 Task: Create new vendor bill with Date Opened: 01-Apr-23, Select Vendor: Swingline, Terms: Net 7. Make bill entry for item-1 with Date: 01-Apr-23, Description: Paper Trays , Expense Account: Office Supplies, Quantity: 9, Unit Price: 29.5, Sales Tax: Y, Sales Tax Included: N, Tax Table: Sales Tax. Make entry for item-2 with Date: 01-Apr-23, Description: Letter Holders , Expense Account: Office Supplies, Quantity: 11, Unit Price: 21.5, Sales Tax: Y, Sales Tax Included: N, Tax Table: Sales Tax. Post Bill with Post Date: 01-Apr-23, Post to Accounts: Liabilities:Accounts Payble. Pay / Process Payment with Transaction Date: 07-Apr-23, Amount: 522.08, Transfer Account: Checking Account. Go to 'Print Bill'. Save a pdf copy of the bill.
Action: Mouse moved to (163, 32)
Screenshot: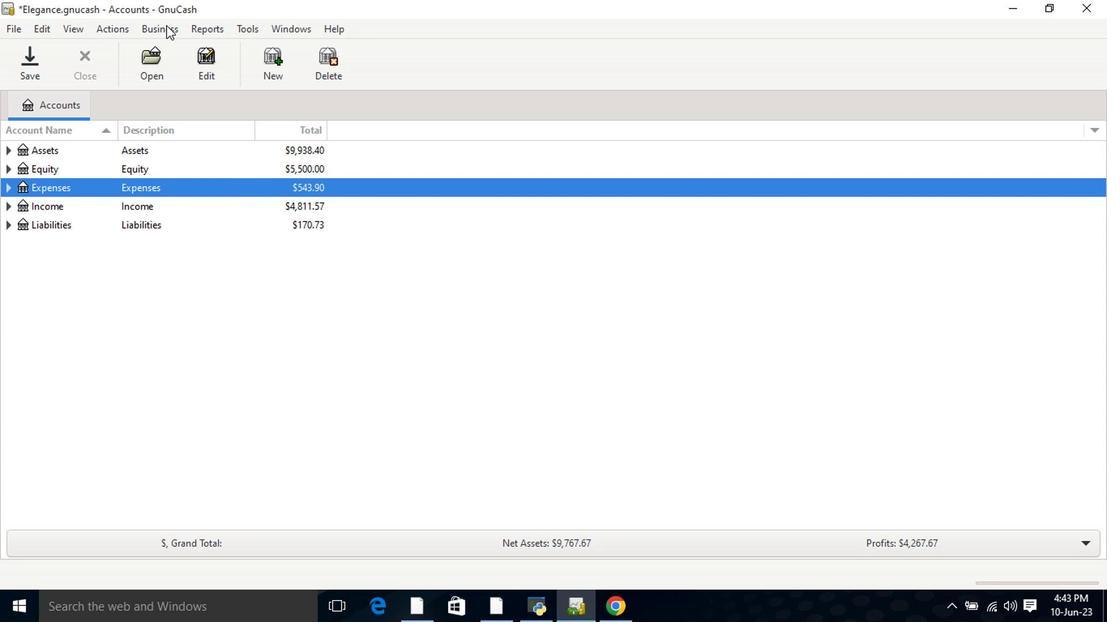 
Action: Mouse pressed left at (163, 32)
Screenshot: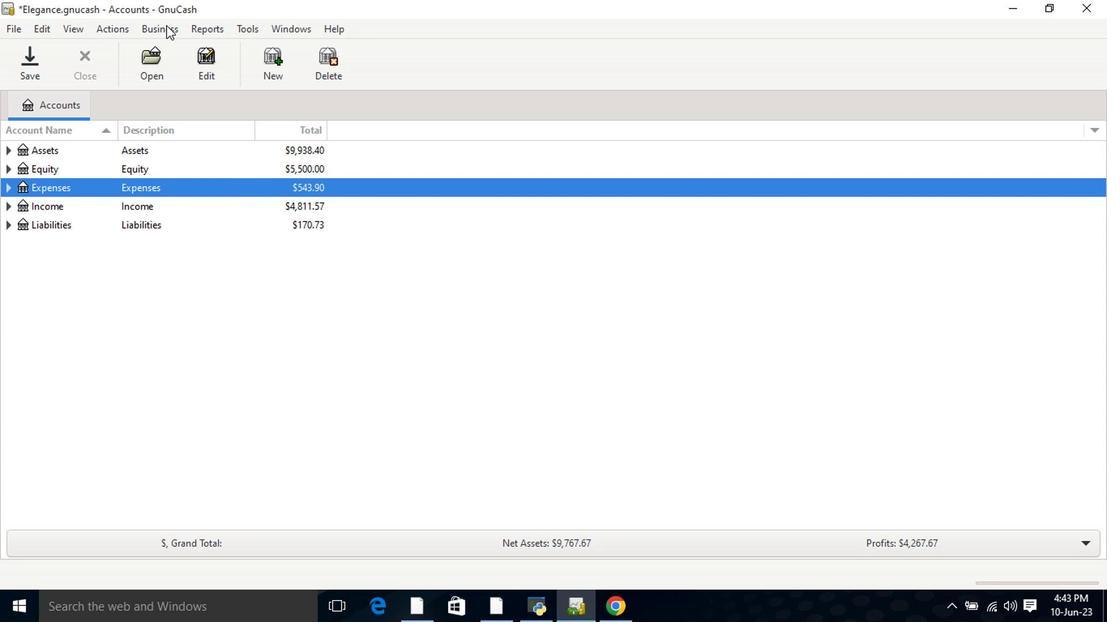 
Action: Mouse moved to (181, 74)
Screenshot: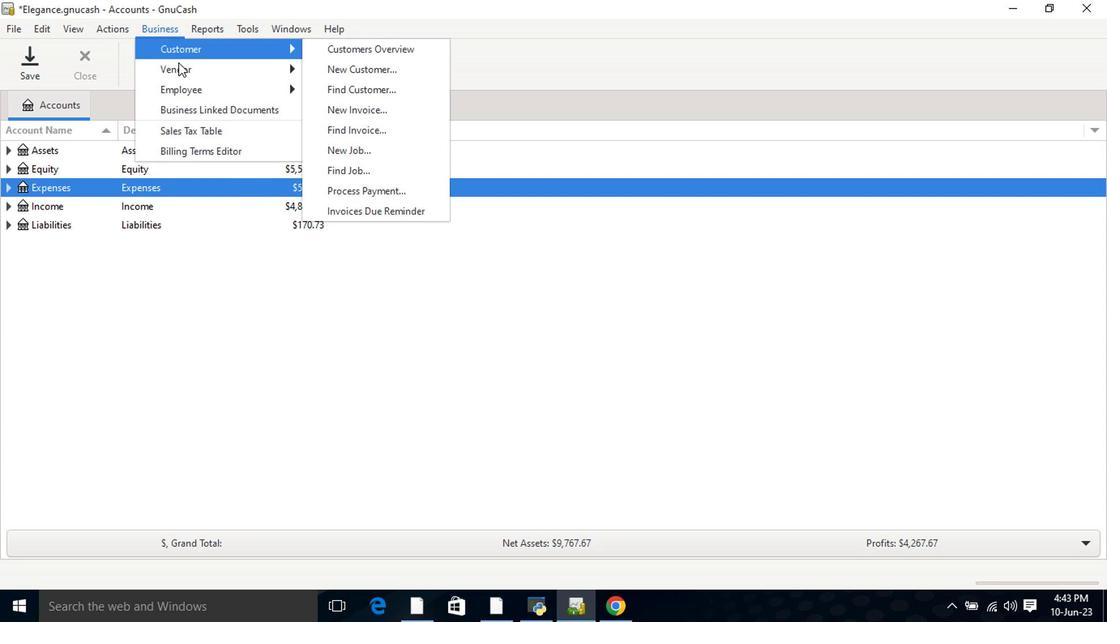 
Action: Mouse pressed left at (181, 74)
Screenshot: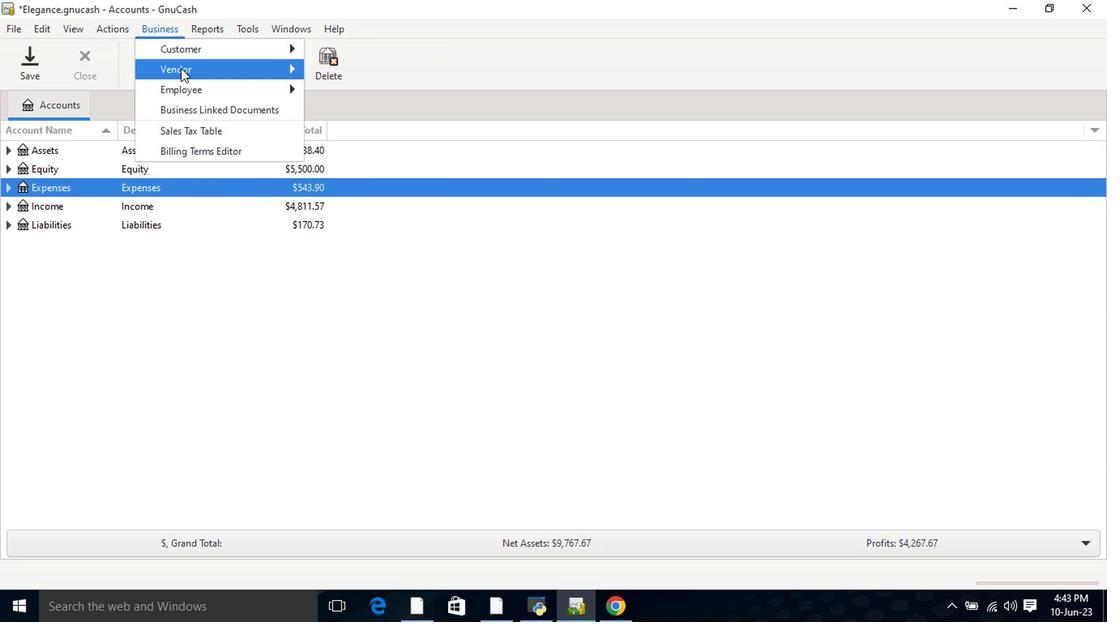 
Action: Mouse moved to (367, 136)
Screenshot: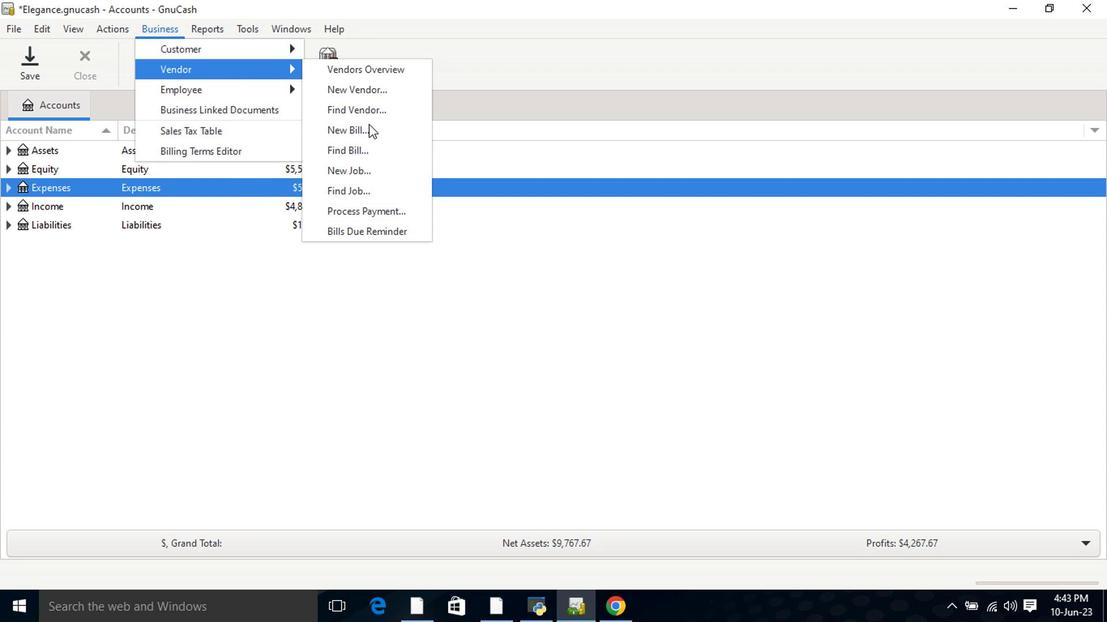 
Action: Mouse pressed left at (367, 136)
Screenshot: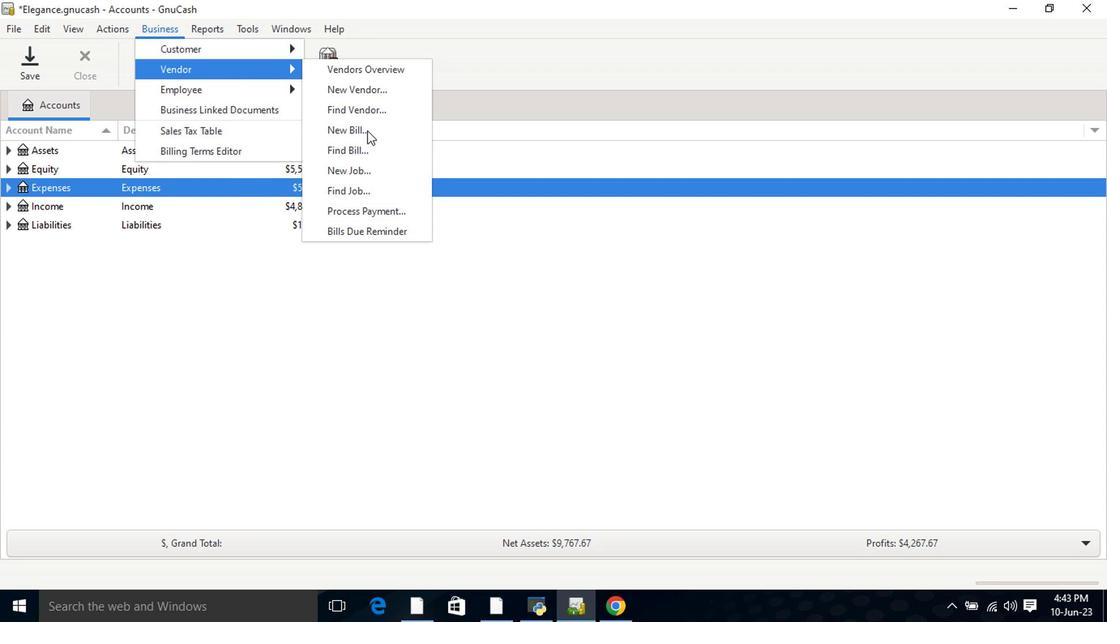 
Action: Mouse moved to (667, 220)
Screenshot: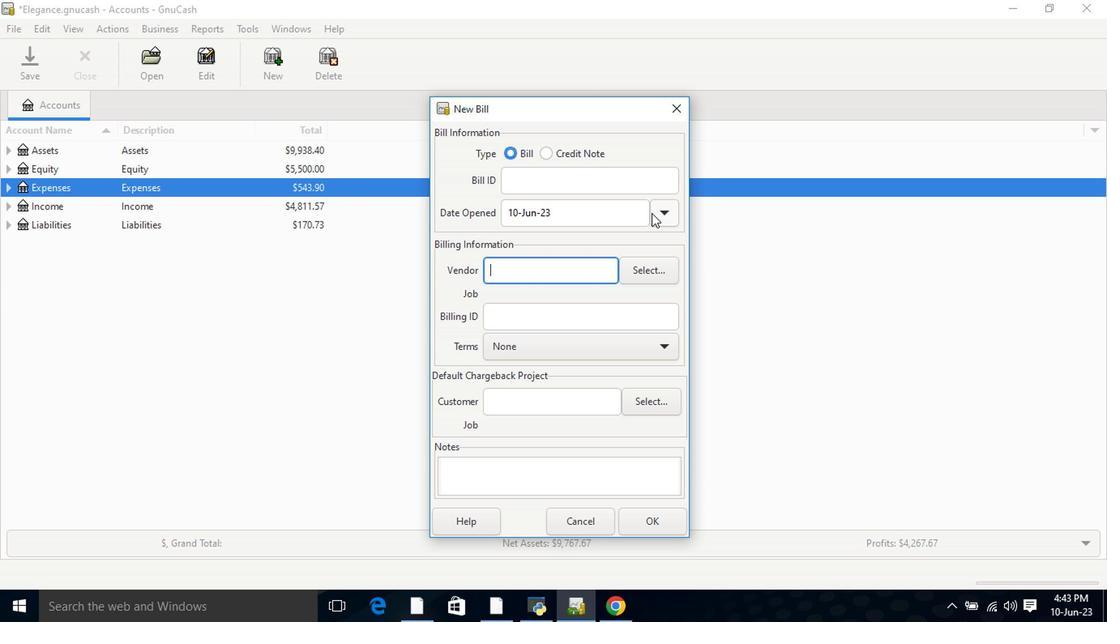 
Action: Mouse pressed left at (667, 220)
Screenshot: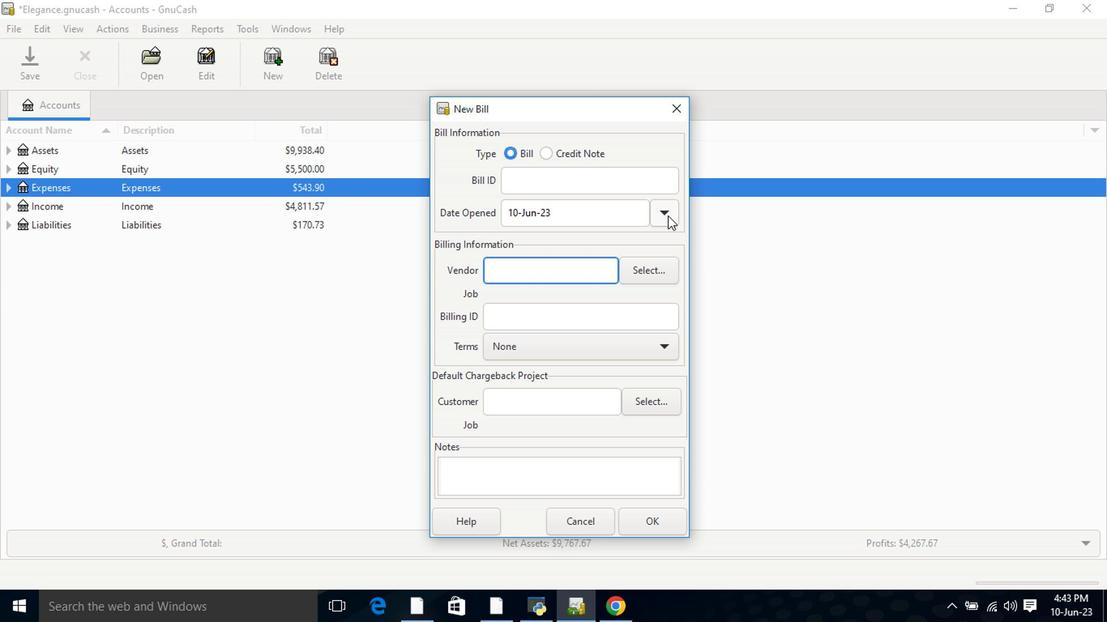 
Action: Mouse moved to (539, 242)
Screenshot: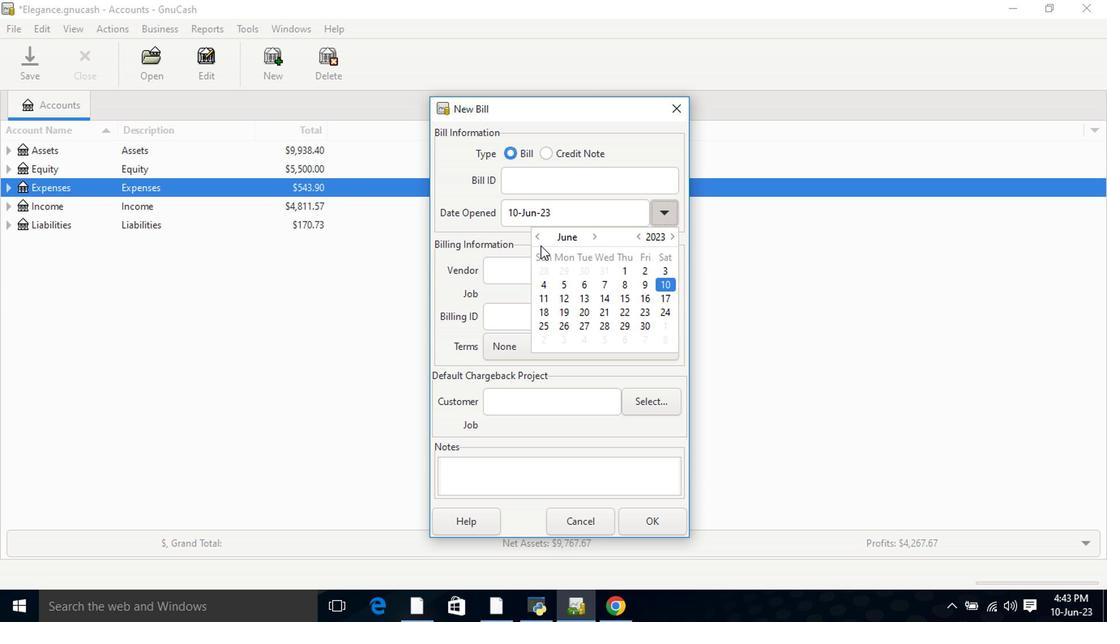 
Action: Mouse pressed left at (539, 242)
Screenshot: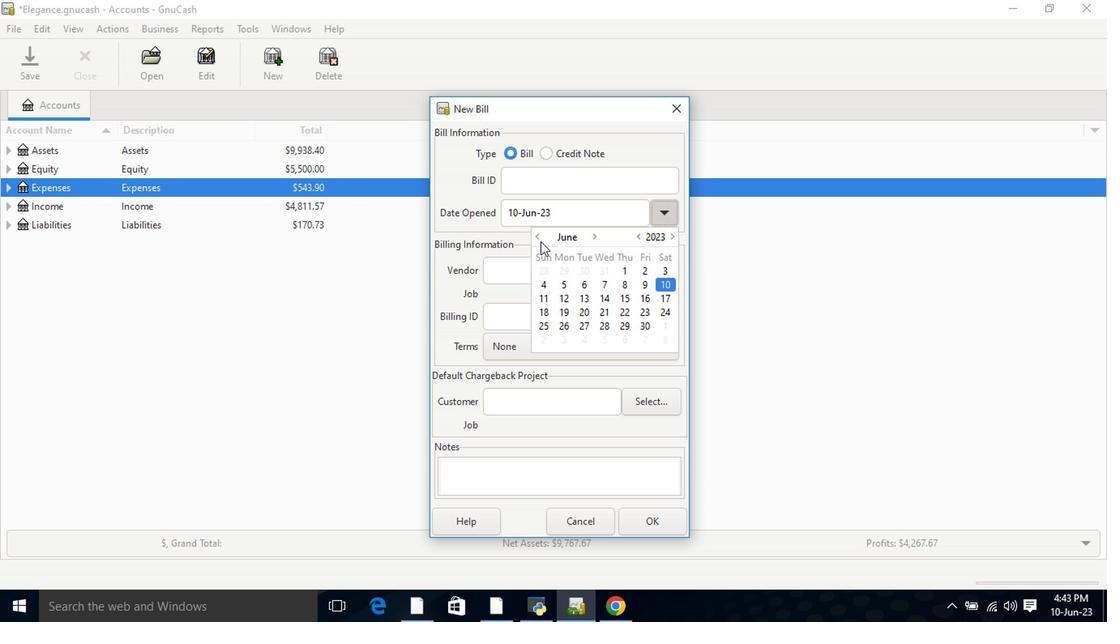 
Action: Mouse moved to (538, 240)
Screenshot: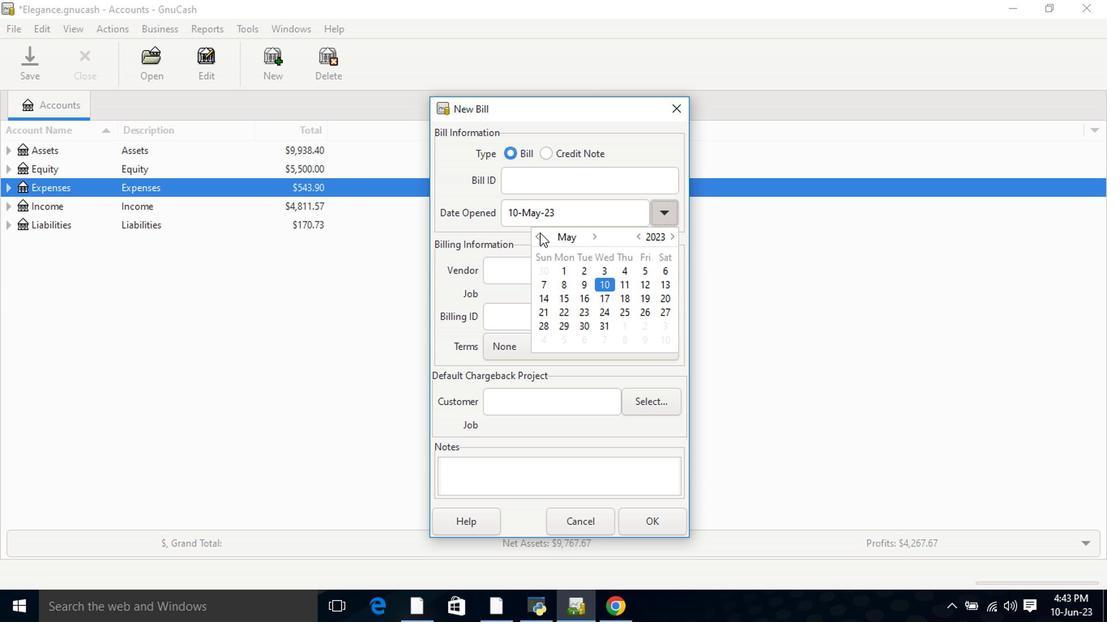 
Action: Mouse pressed left at (538, 240)
Screenshot: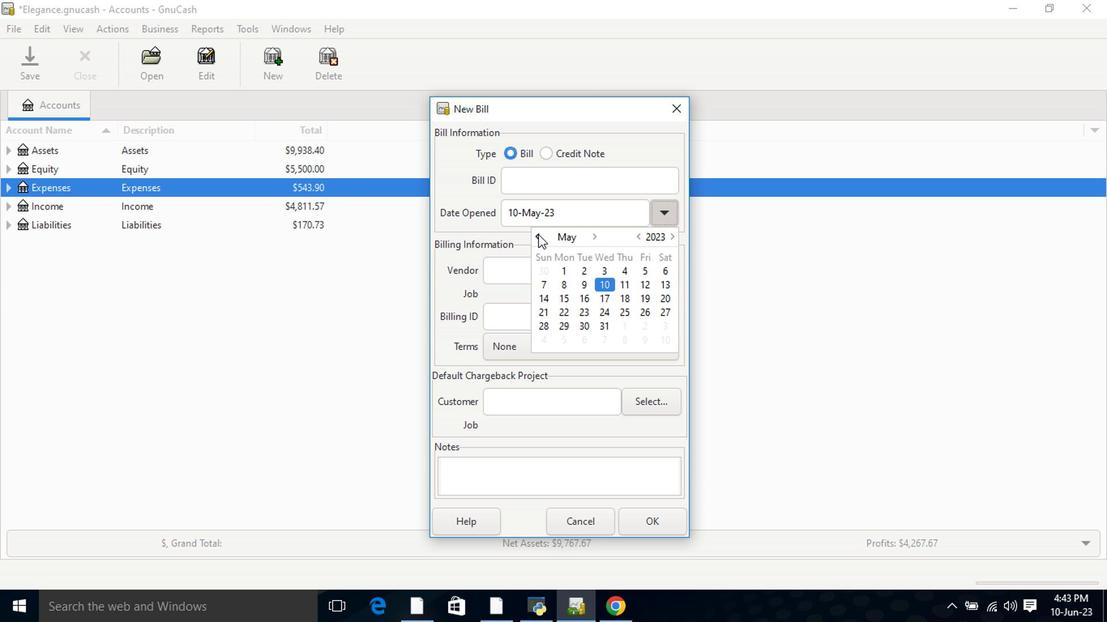 
Action: Mouse moved to (664, 274)
Screenshot: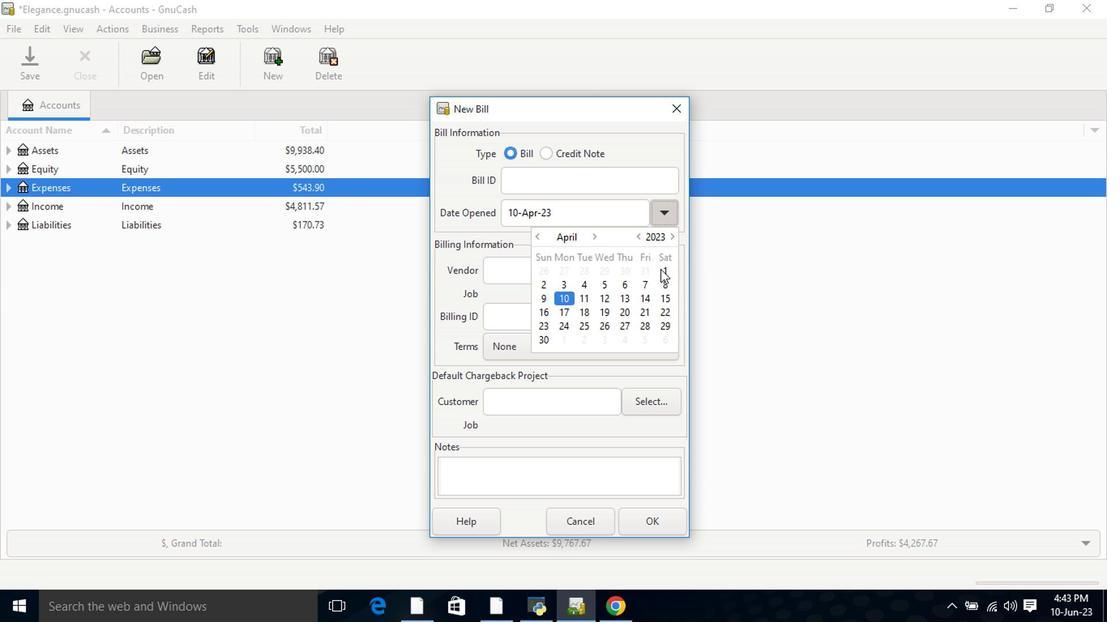 
Action: Mouse pressed left at (664, 274)
Screenshot: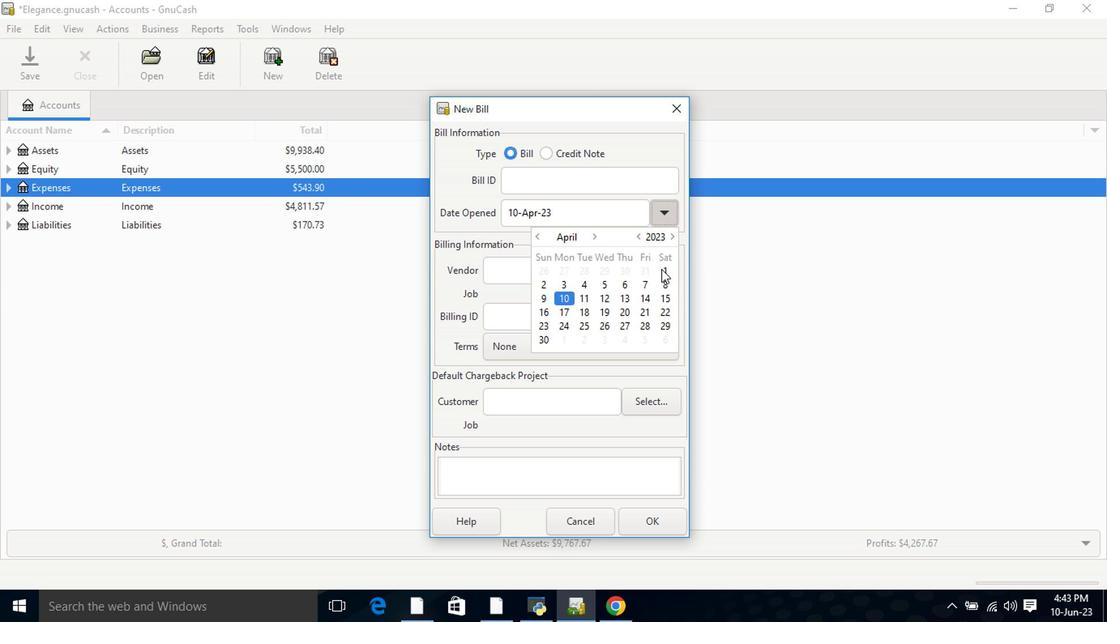
Action: Mouse pressed left at (664, 274)
Screenshot: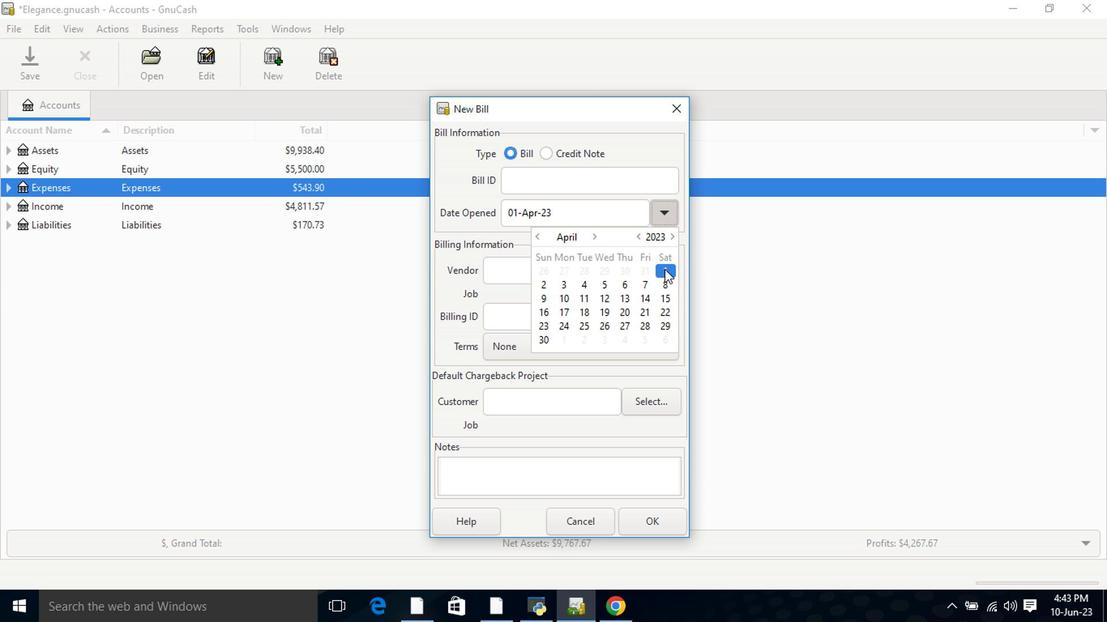 
Action: Mouse moved to (574, 280)
Screenshot: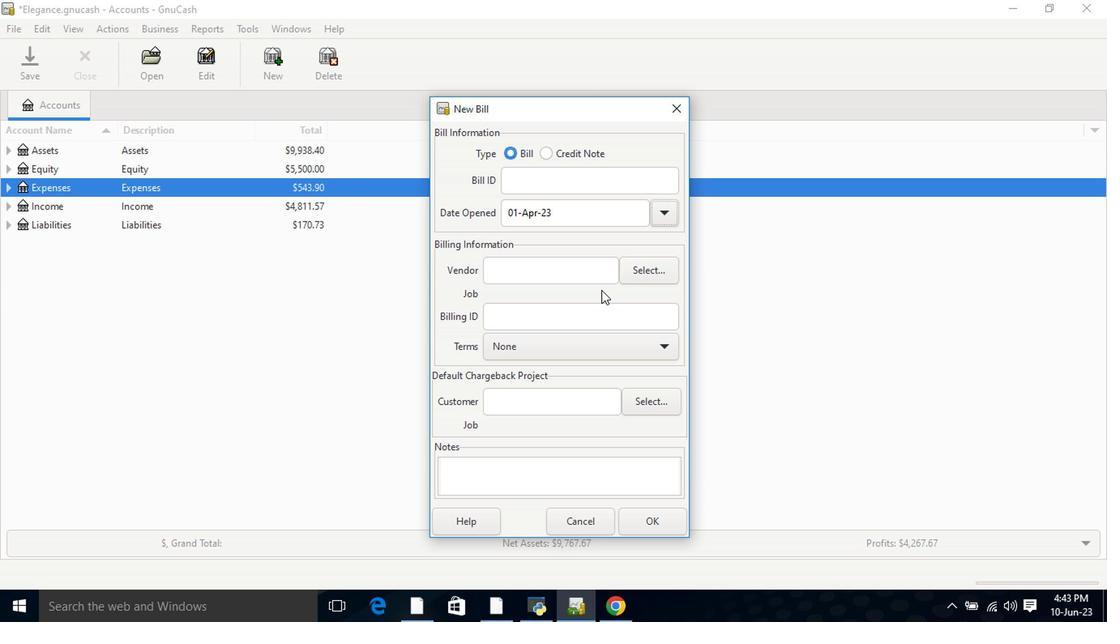 
Action: Mouse pressed left at (574, 280)
Screenshot: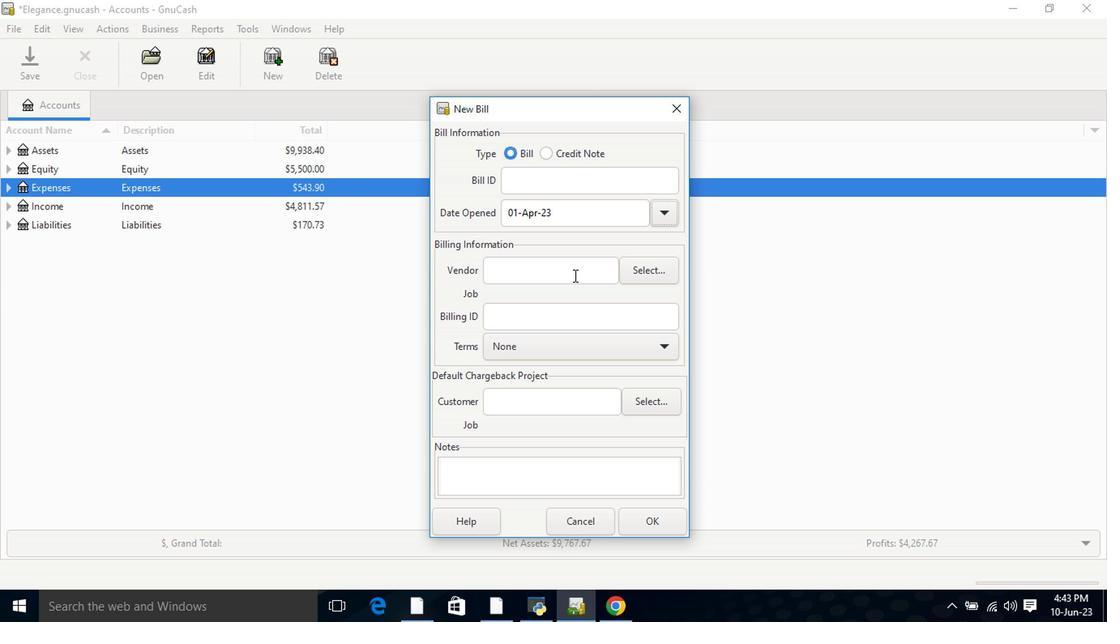 
Action: Key pressed swing
Screenshot: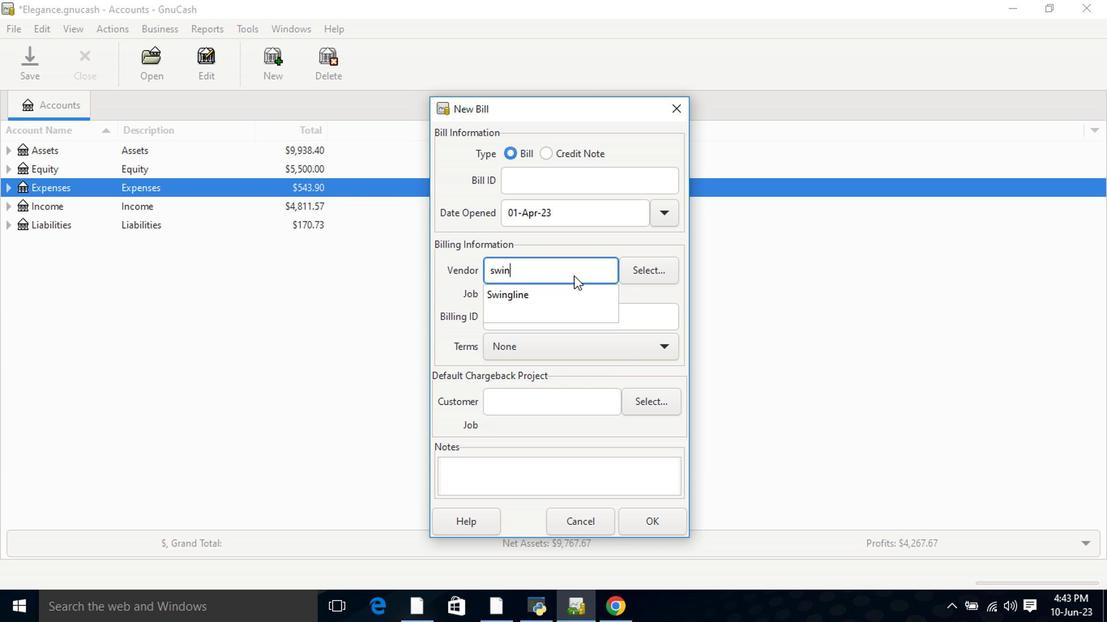 
Action: Mouse moved to (559, 298)
Screenshot: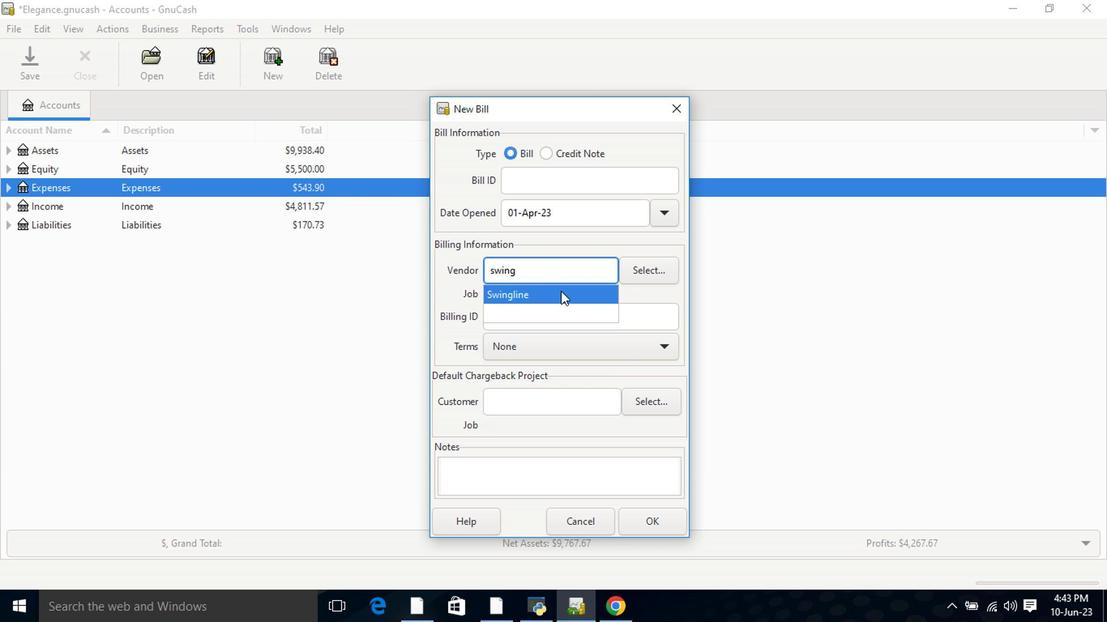 
Action: Mouse pressed left at (559, 298)
Screenshot: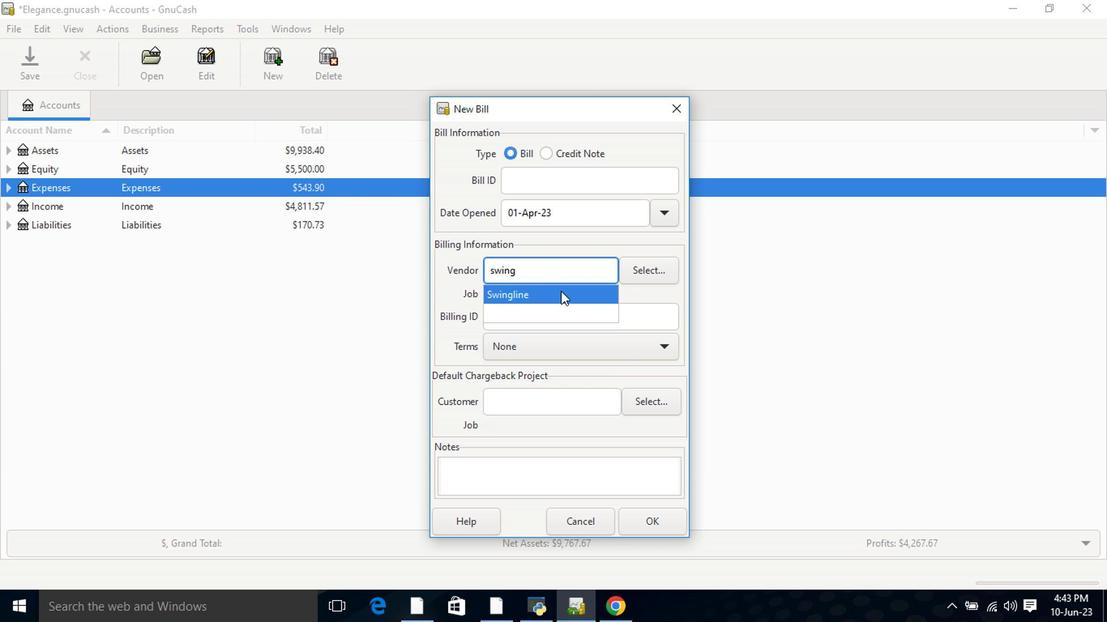 
Action: Mouse moved to (590, 366)
Screenshot: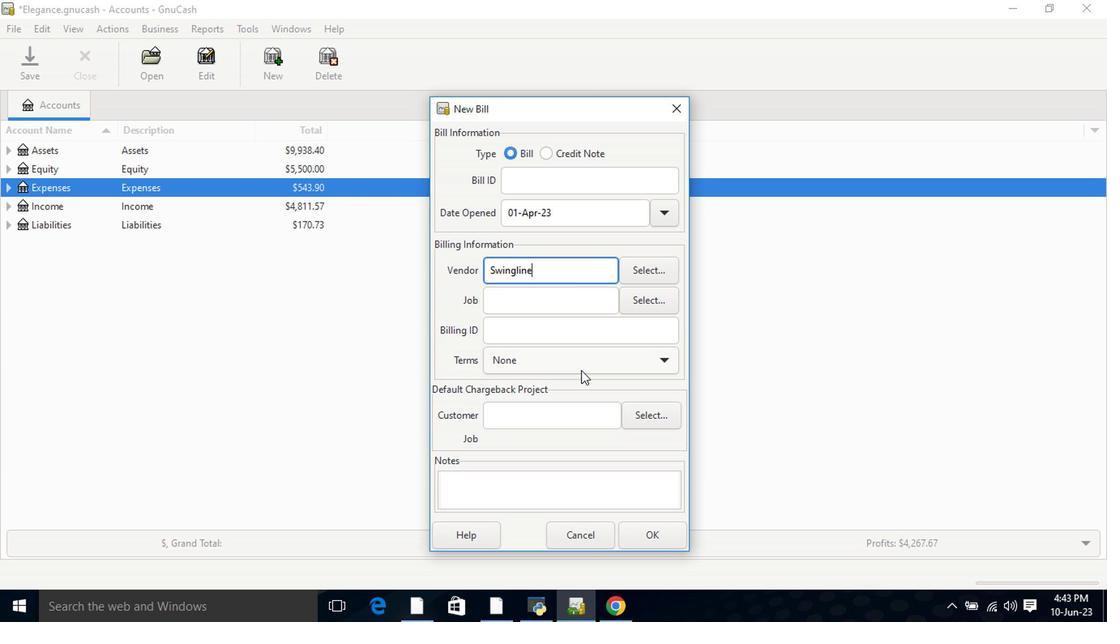 
Action: Mouse pressed left at (590, 366)
Screenshot: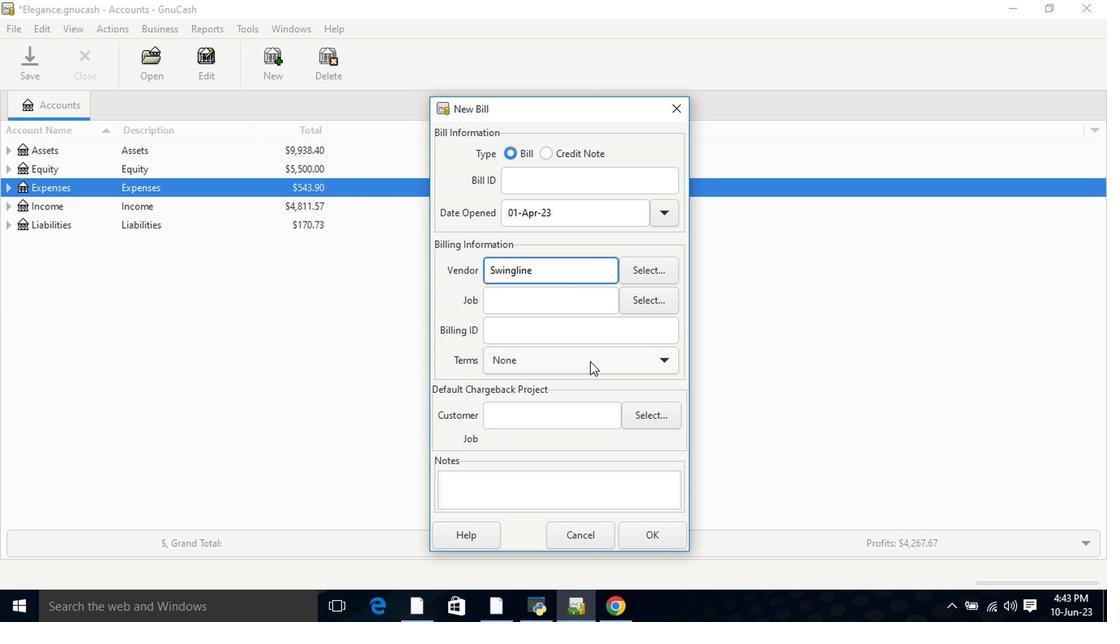 
Action: Mouse moved to (559, 436)
Screenshot: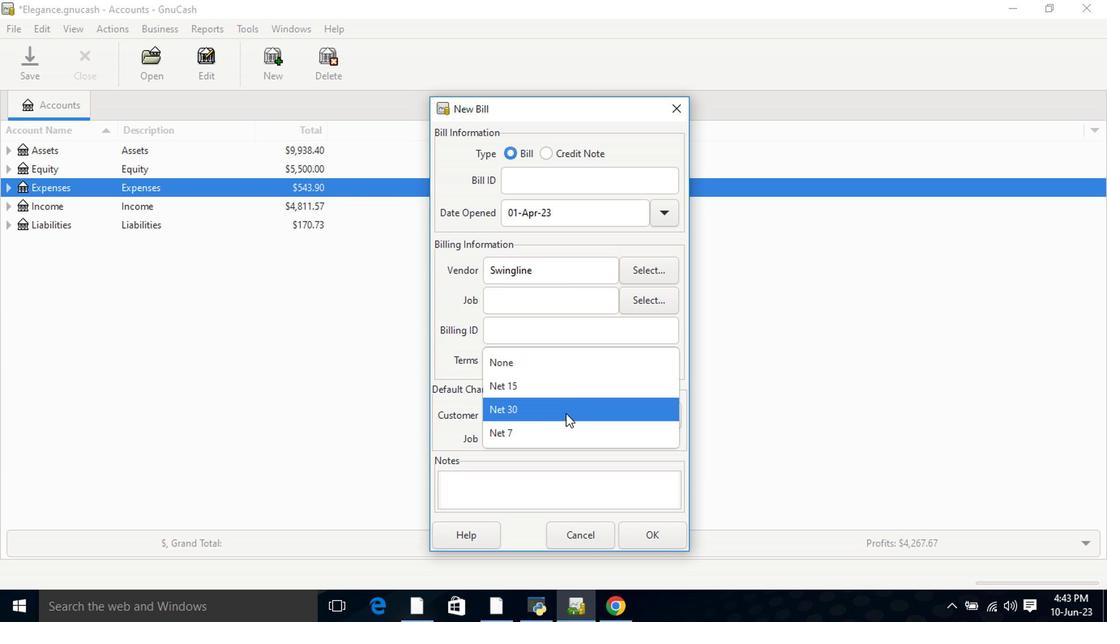 
Action: Mouse pressed left at (559, 436)
Screenshot: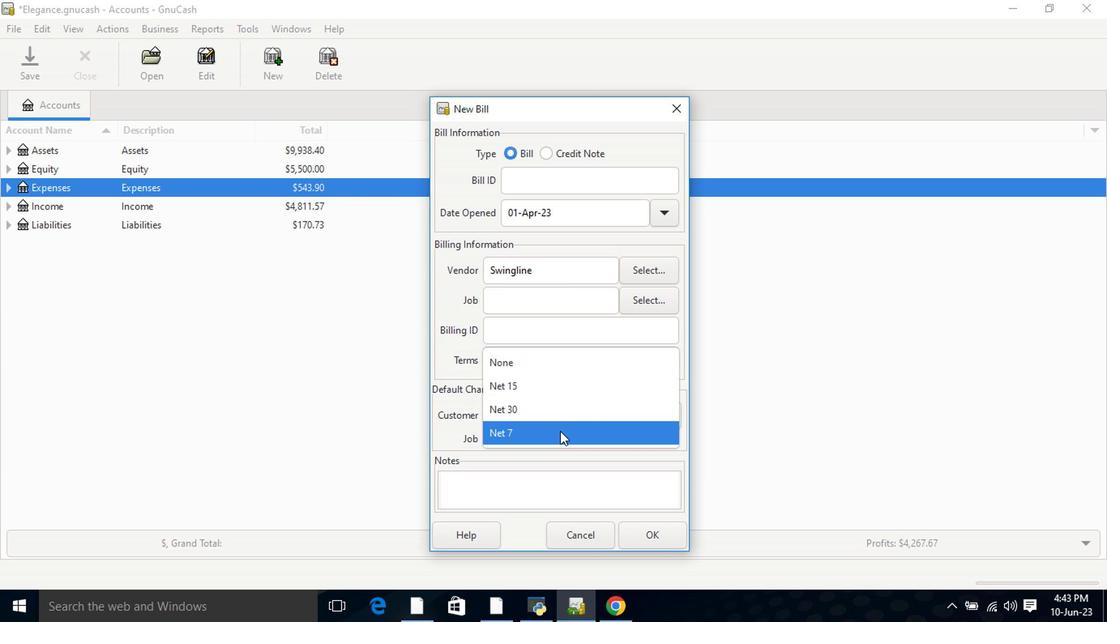 
Action: Mouse moved to (655, 535)
Screenshot: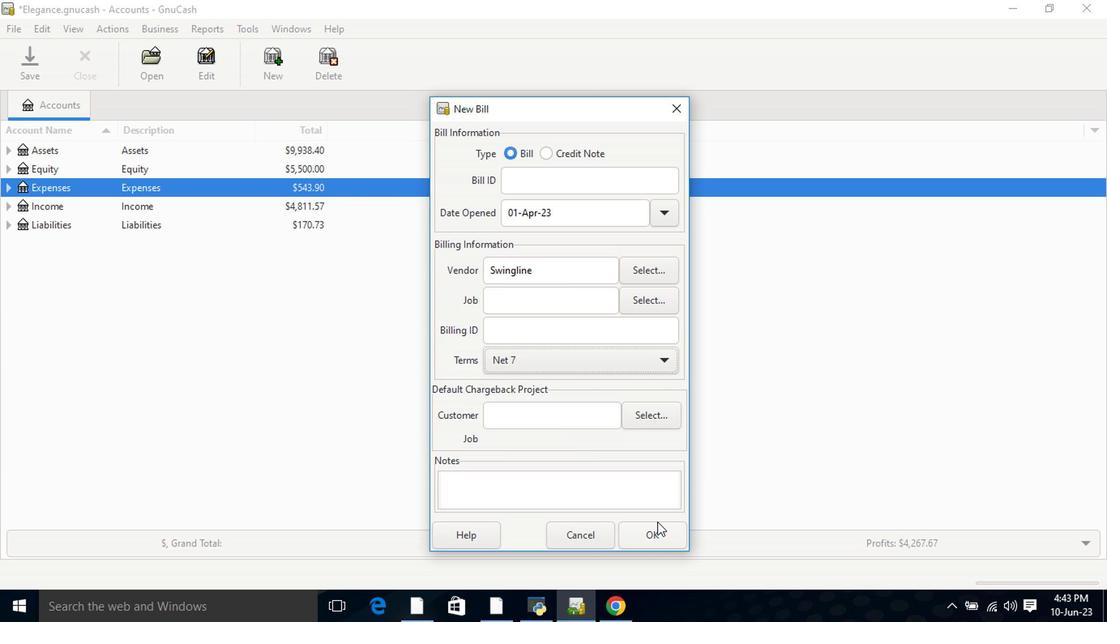 
Action: Mouse pressed left at (655, 535)
Screenshot: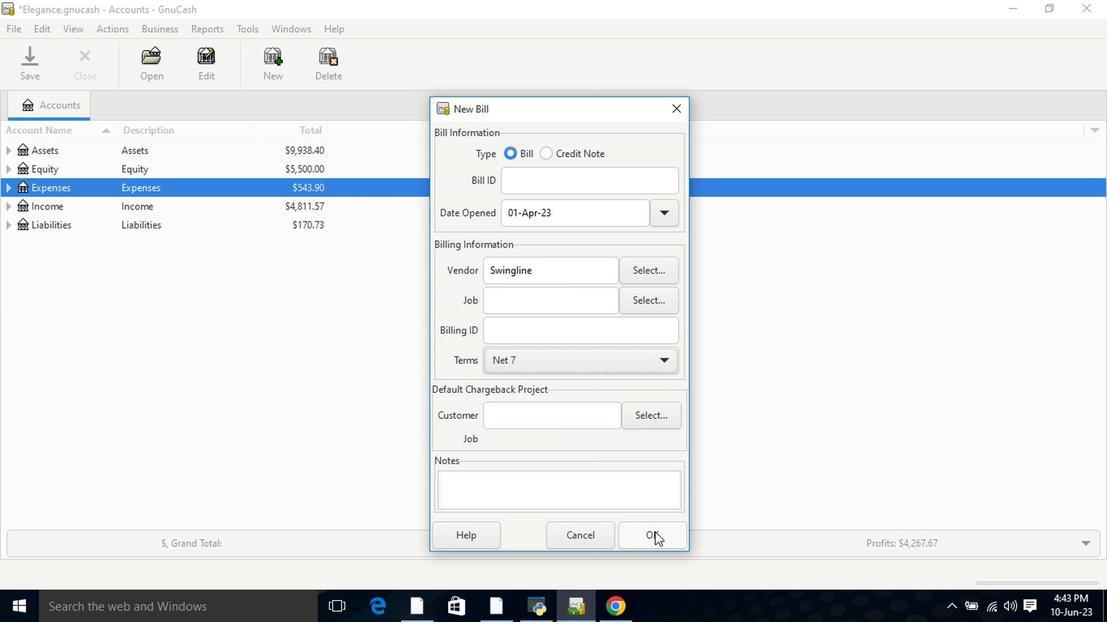 
Action: Mouse moved to (183, 376)
Screenshot: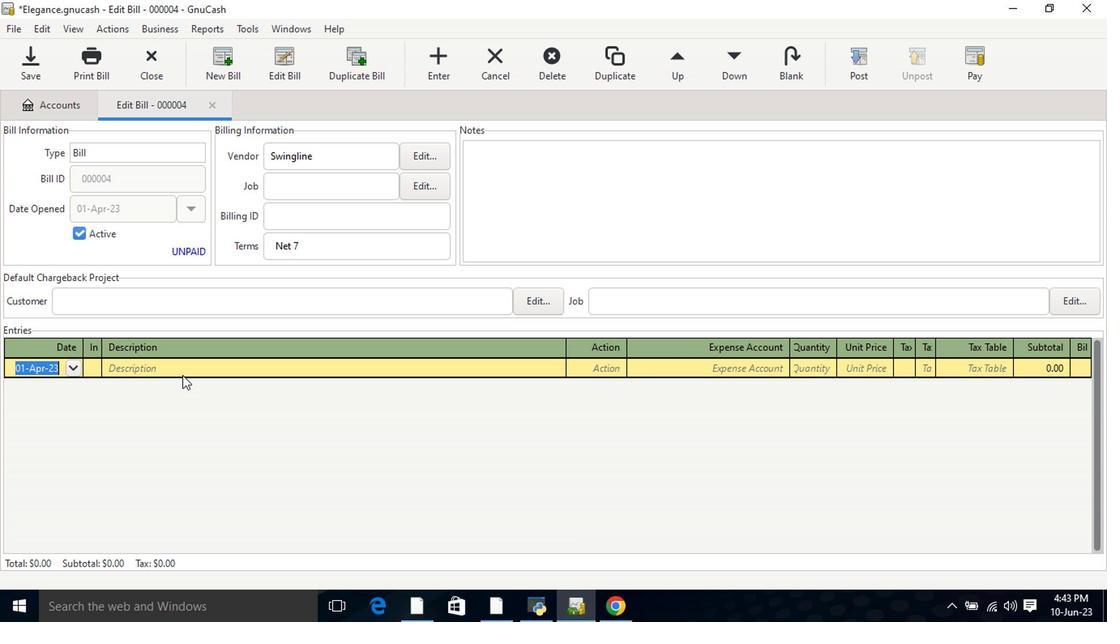 
Action: Mouse pressed left at (183, 376)
Screenshot: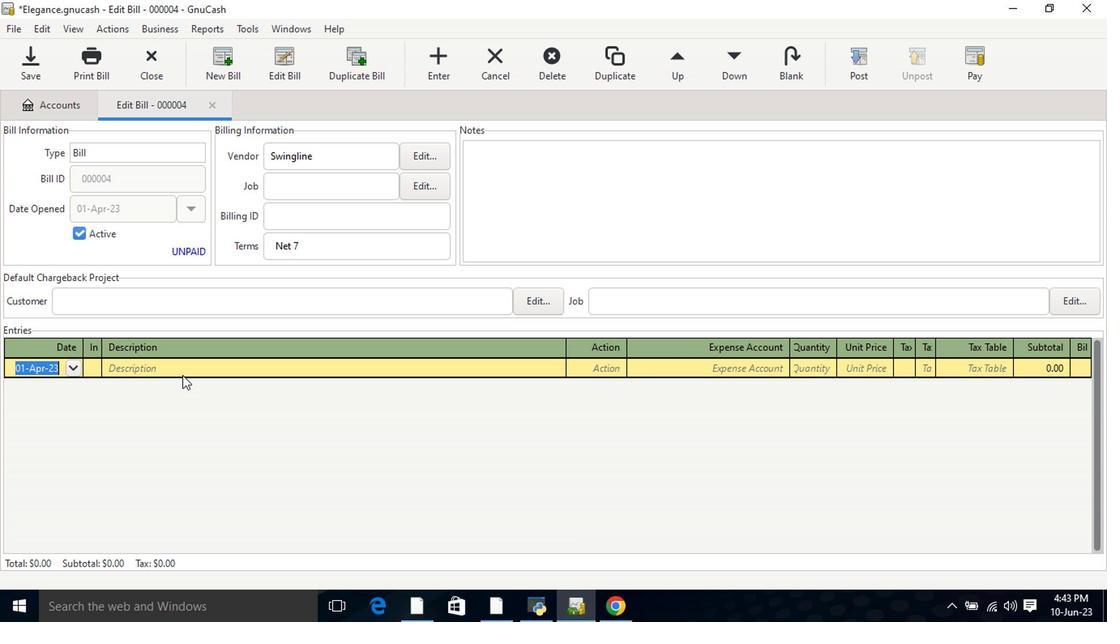 
Action: Key pressed <Key.shift>Paper<Key.space><Key.shift>Trays<Key.tab><Key.tab>offi<Key.tab>9<Key.tab>29.5<Key.tab>
Screenshot: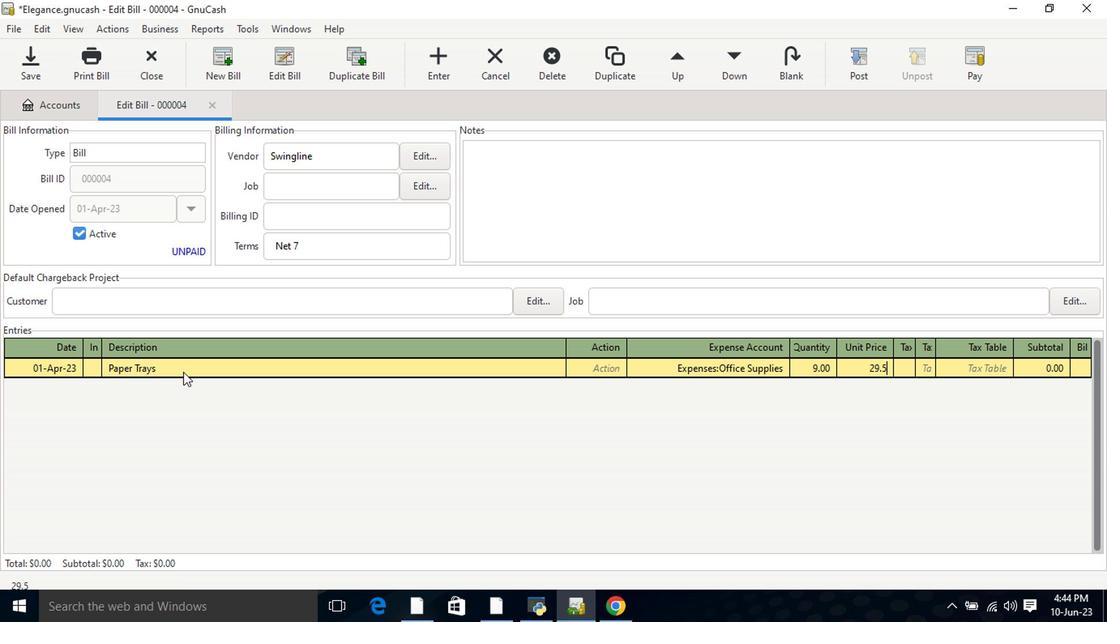 
Action: Mouse moved to (901, 373)
Screenshot: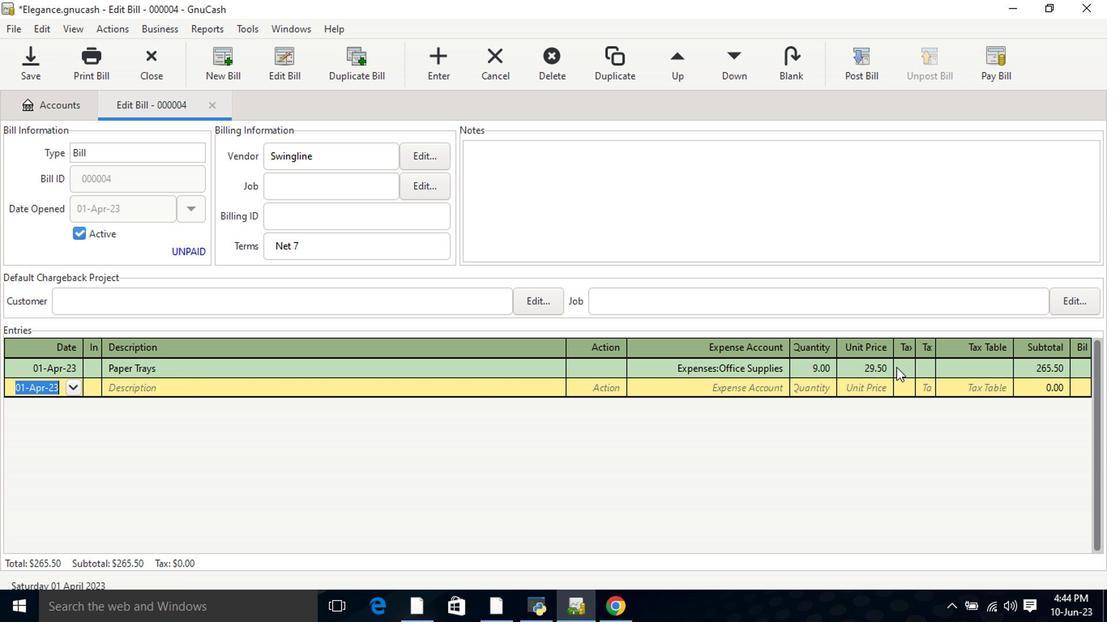 
Action: Mouse pressed left at (901, 373)
Screenshot: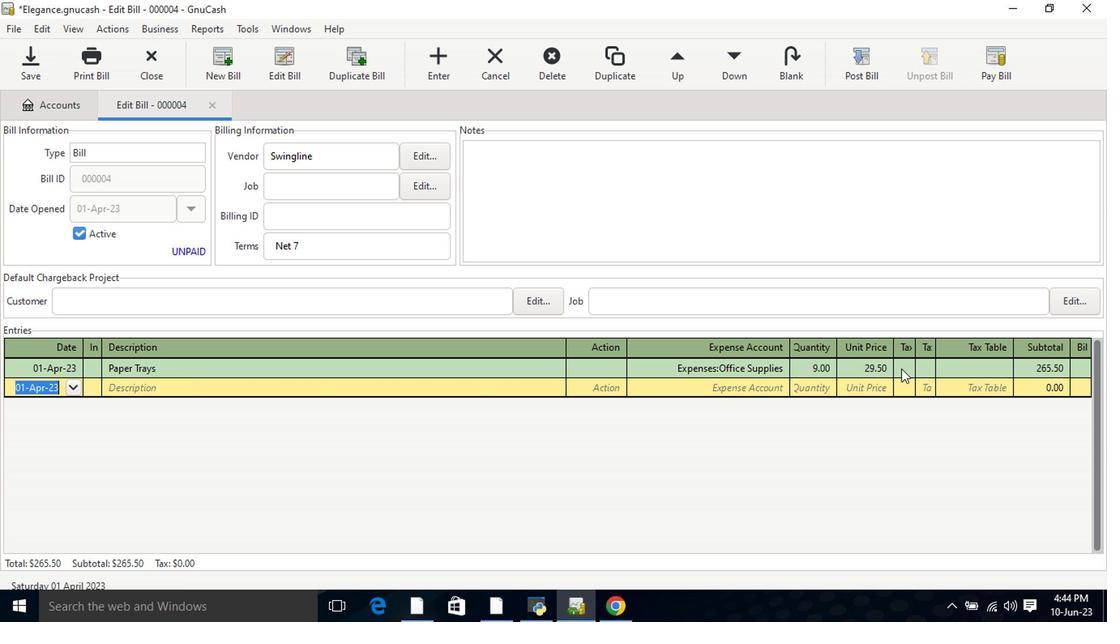 
Action: Mouse moved to (910, 372)
Screenshot: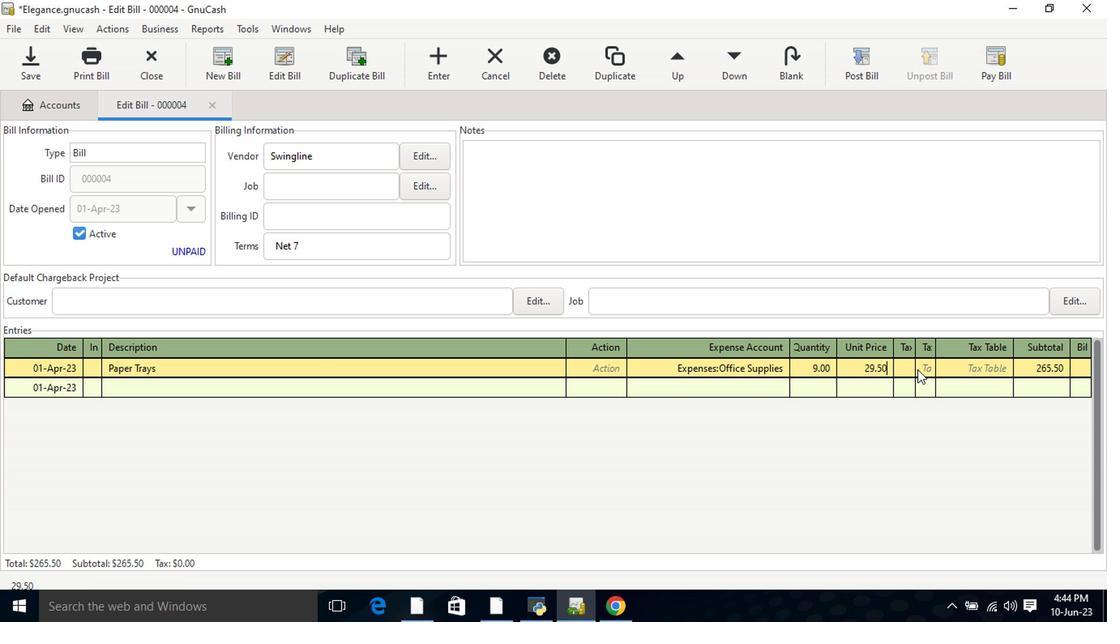 
Action: Mouse pressed left at (910, 372)
Screenshot: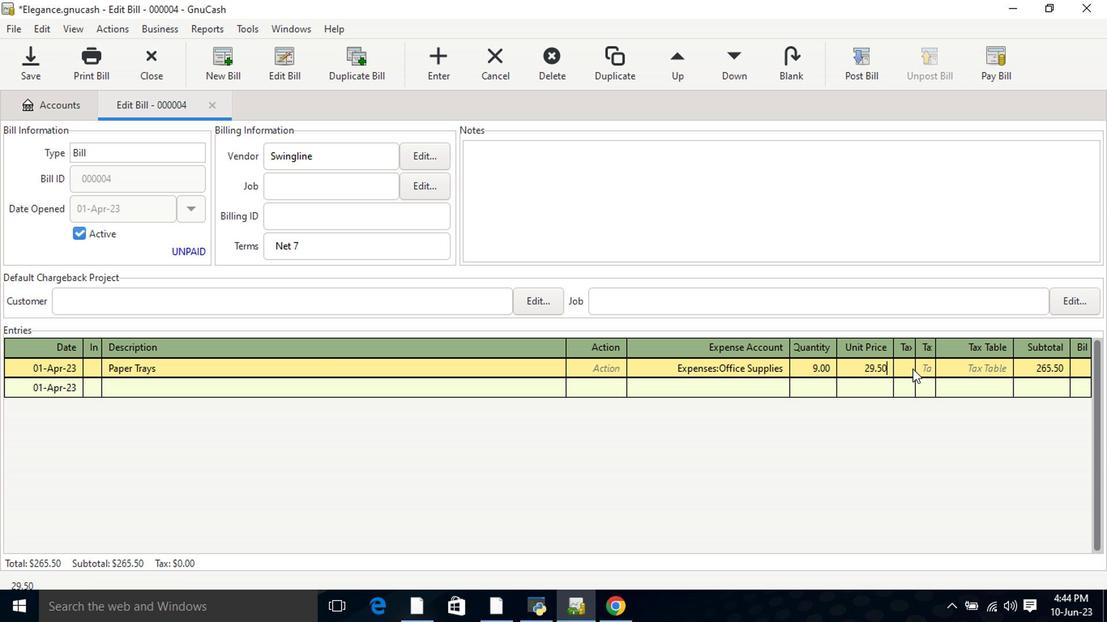 
Action: Mouse moved to (973, 378)
Screenshot: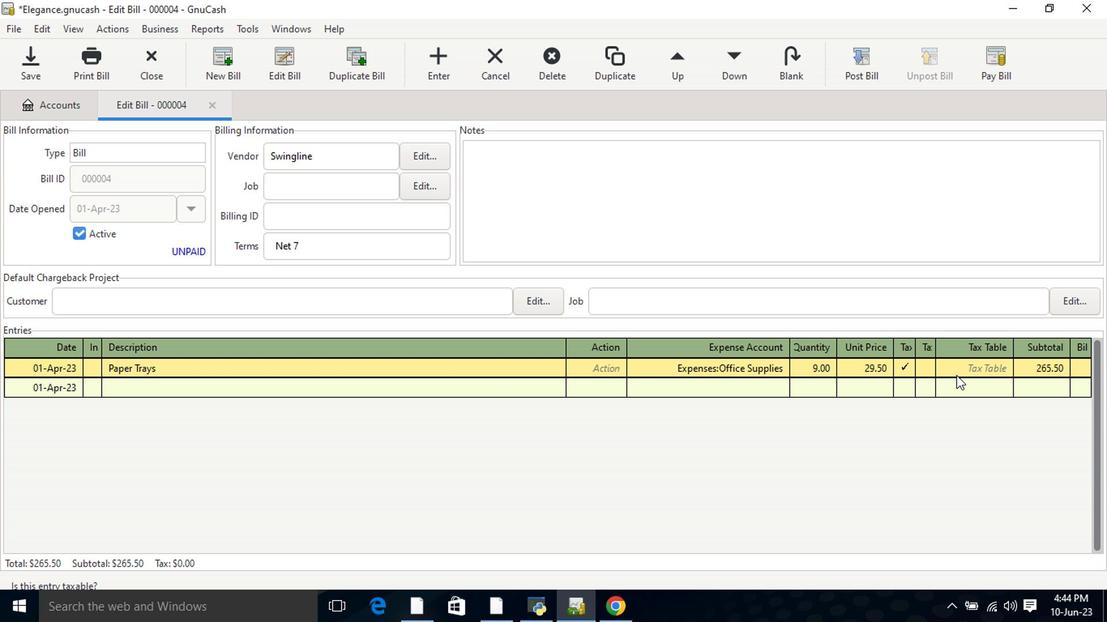 
Action: Key pressed <Key.tab>
Screenshot: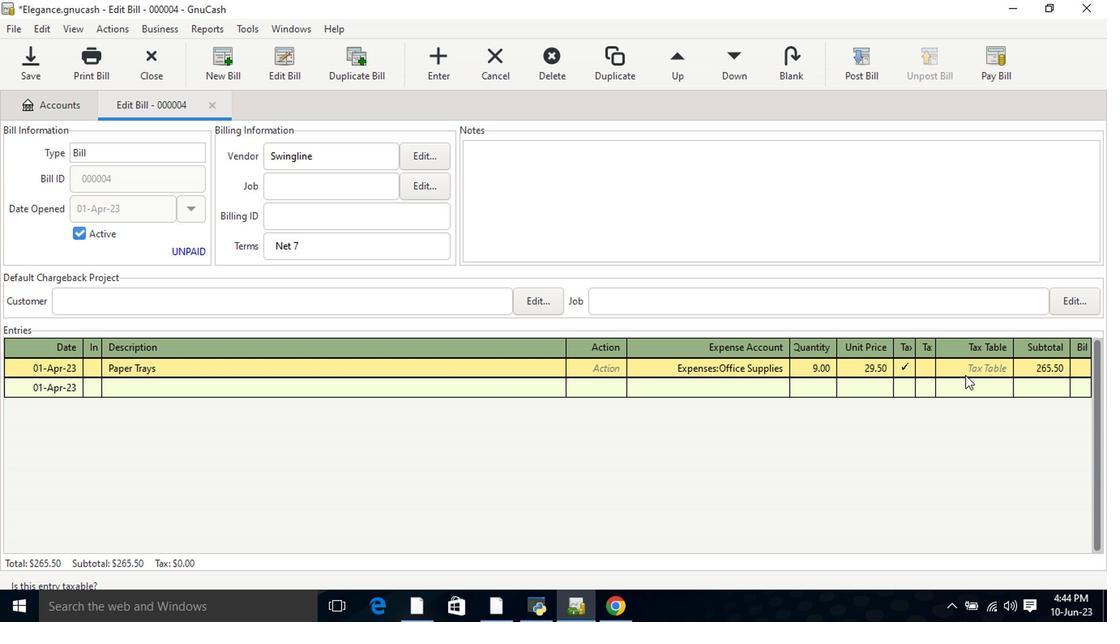 
Action: Mouse moved to (998, 374)
Screenshot: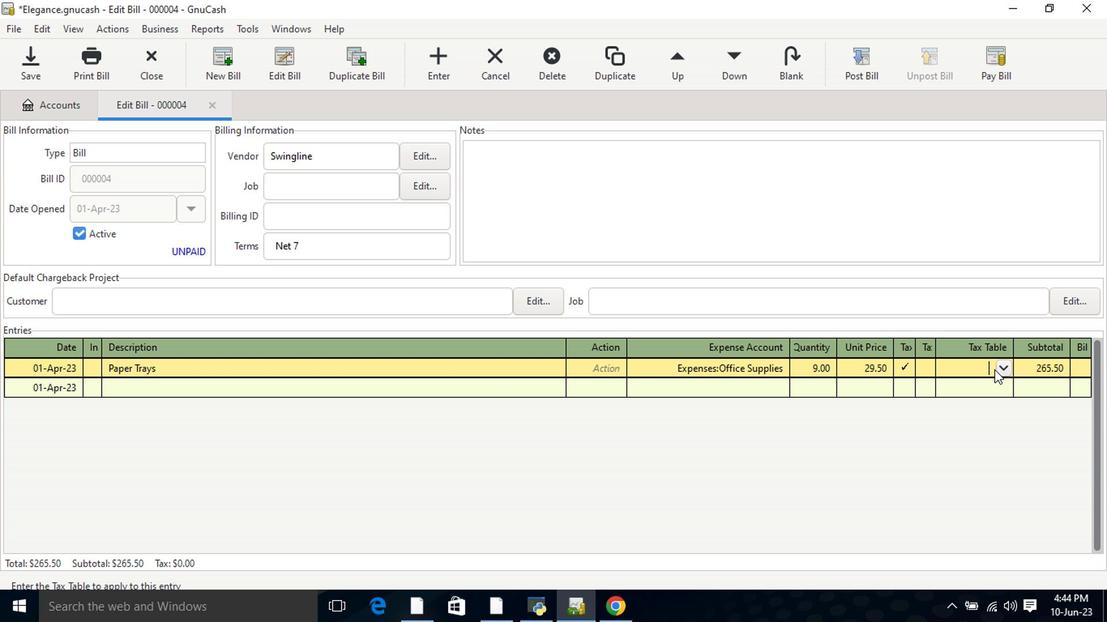 
Action: Mouse pressed left at (998, 374)
Screenshot: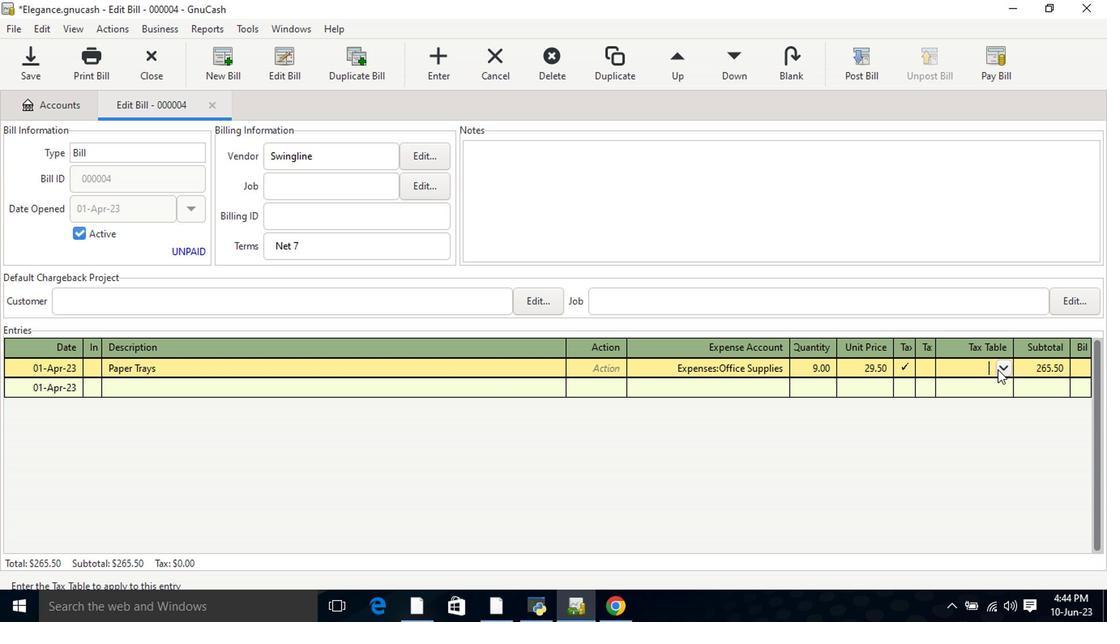 
Action: Mouse moved to (994, 394)
Screenshot: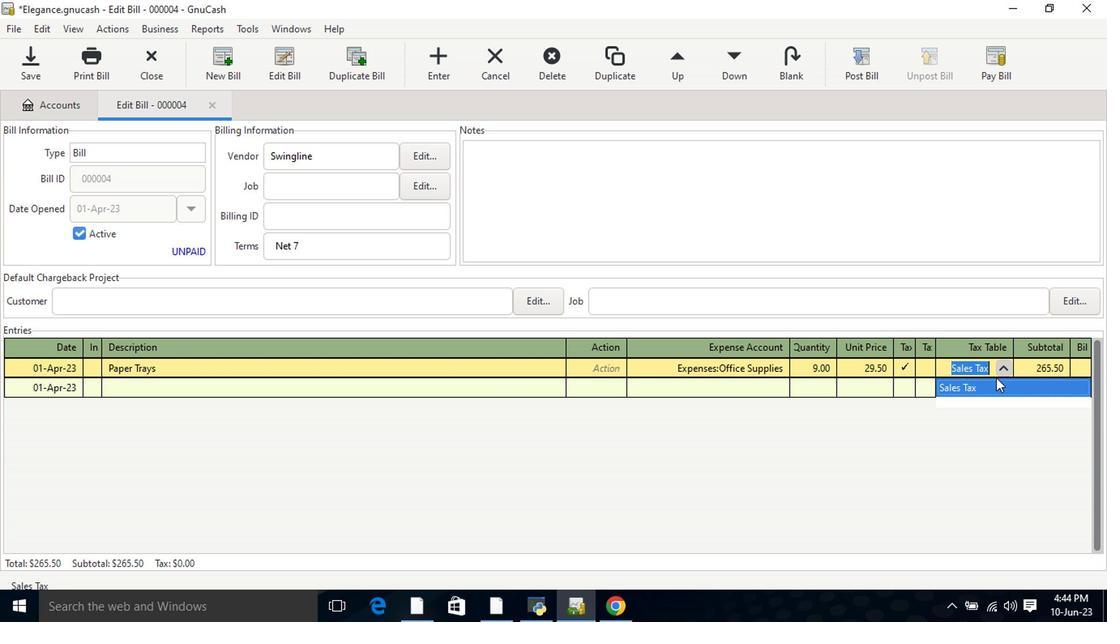 
Action: Mouse pressed left at (994, 394)
Screenshot: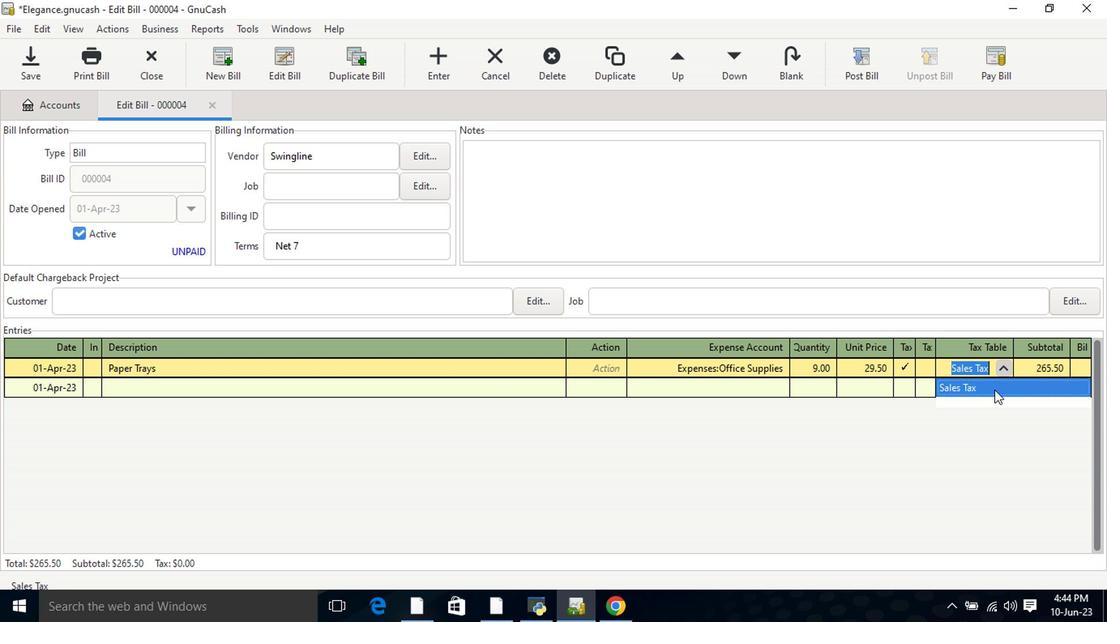 
Action: Key pressed <Key.tab><Key.tab><Key.shift>Letter<Key.space><Key.shift>Holders<Key.tab><Key.tab>offi<Key.tab>11<Key.tab>21.5<Key.tab>
Screenshot: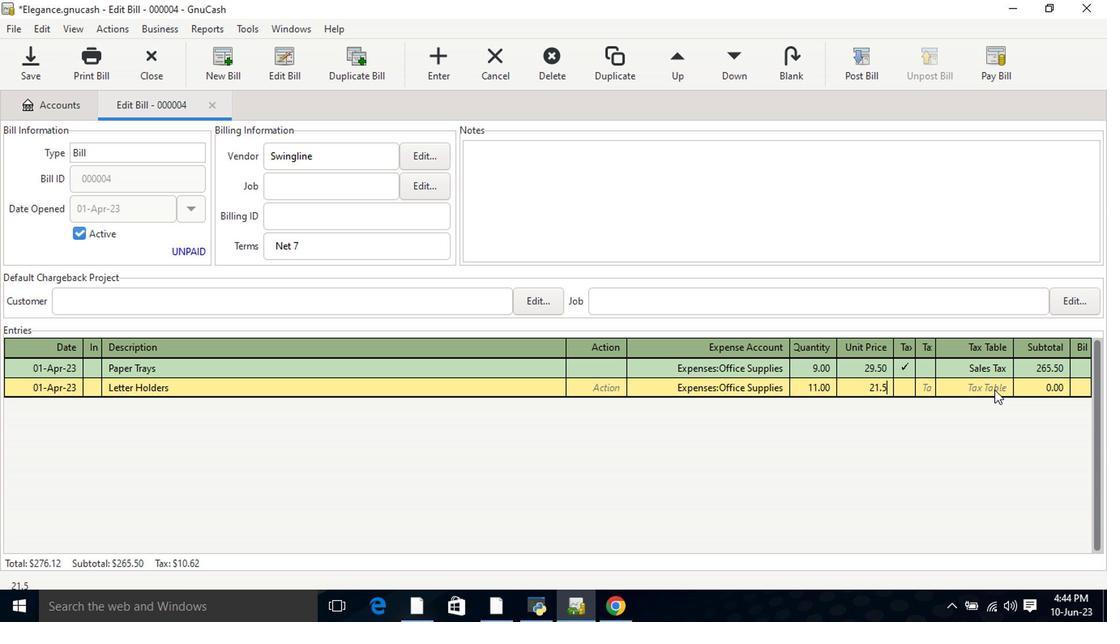 
Action: Mouse moved to (911, 392)
Screenshot: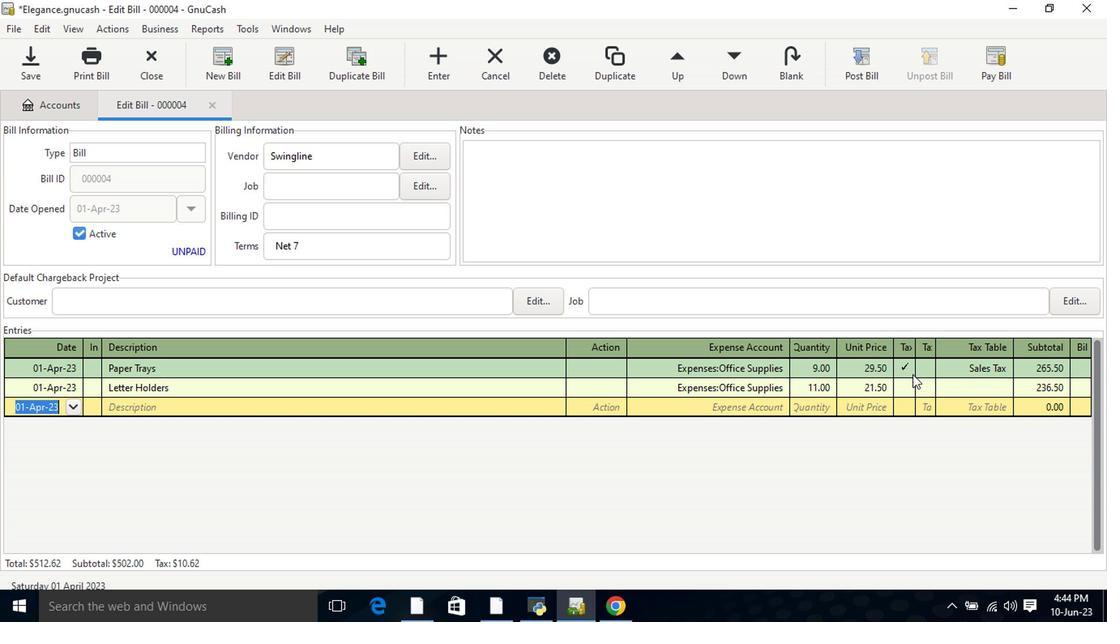 
Action: Mouse pressed left at (911, 392)
Screenshot: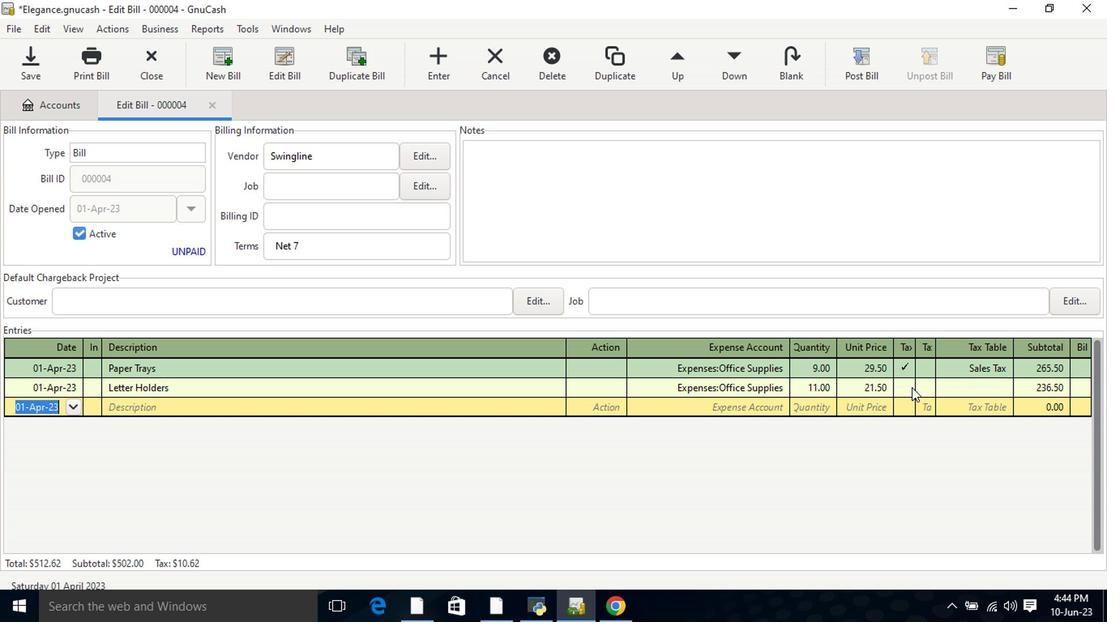 
Action: Mouse moved to (911, 390)
Screenshot: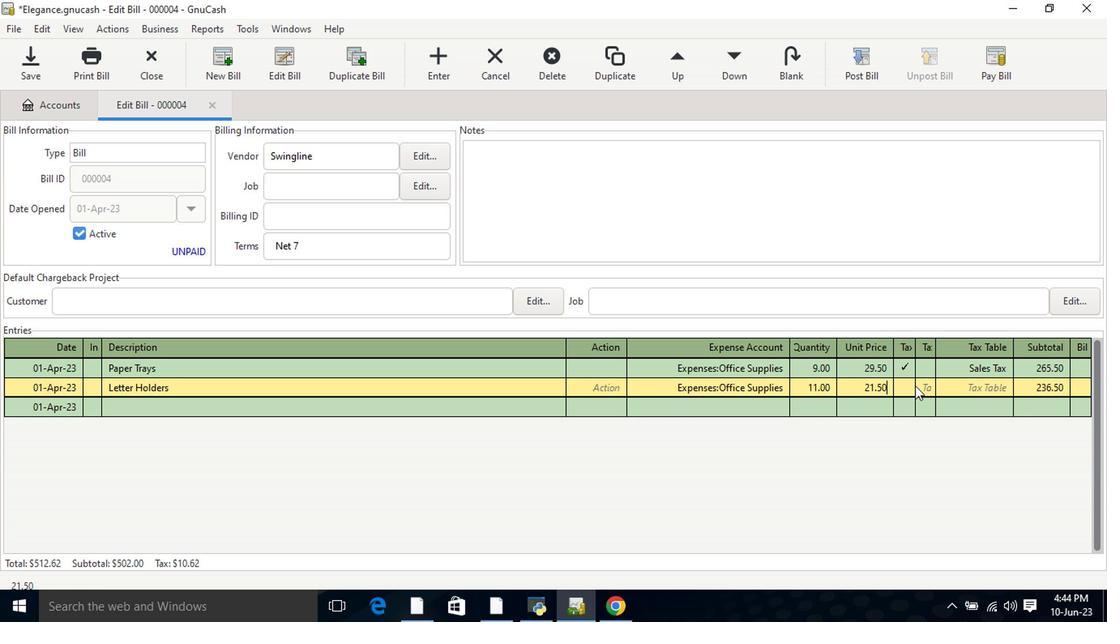 
Action: Mouse pressed left at (911, 390)
Screenshot: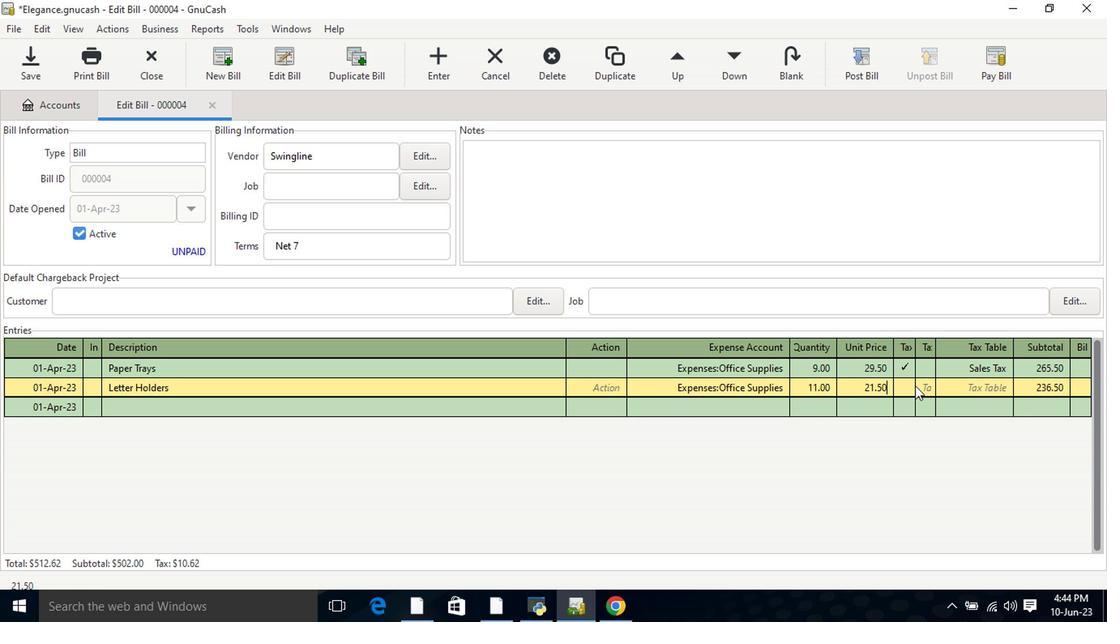 
Action: Mouse moved to (976, 392)
Screenshot: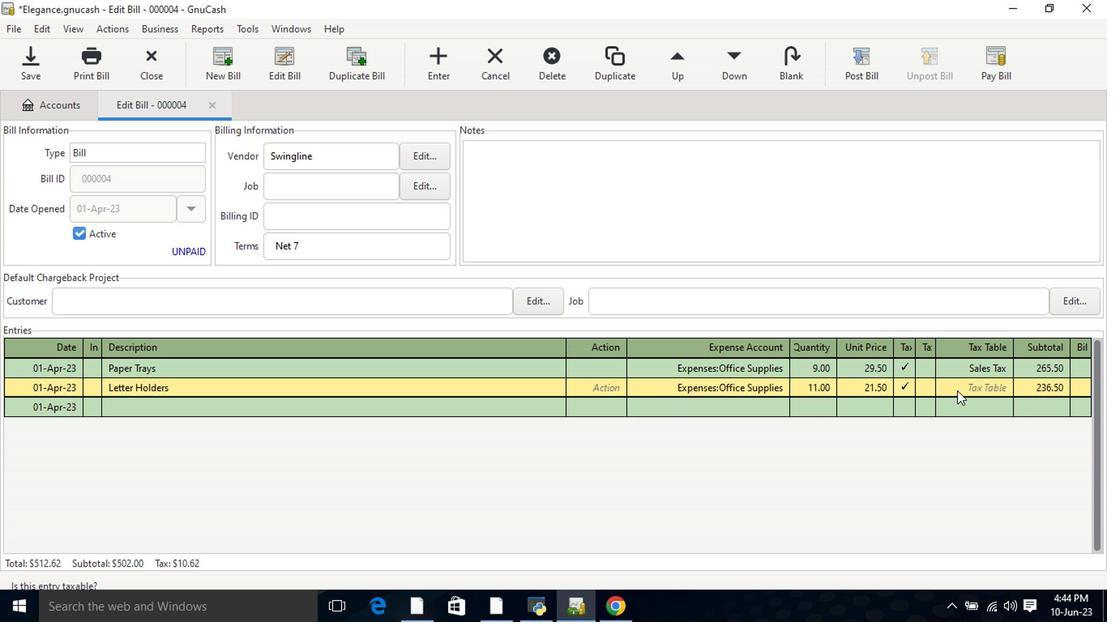
Action: Mouse pressed left at (976, 392)
Screenshot: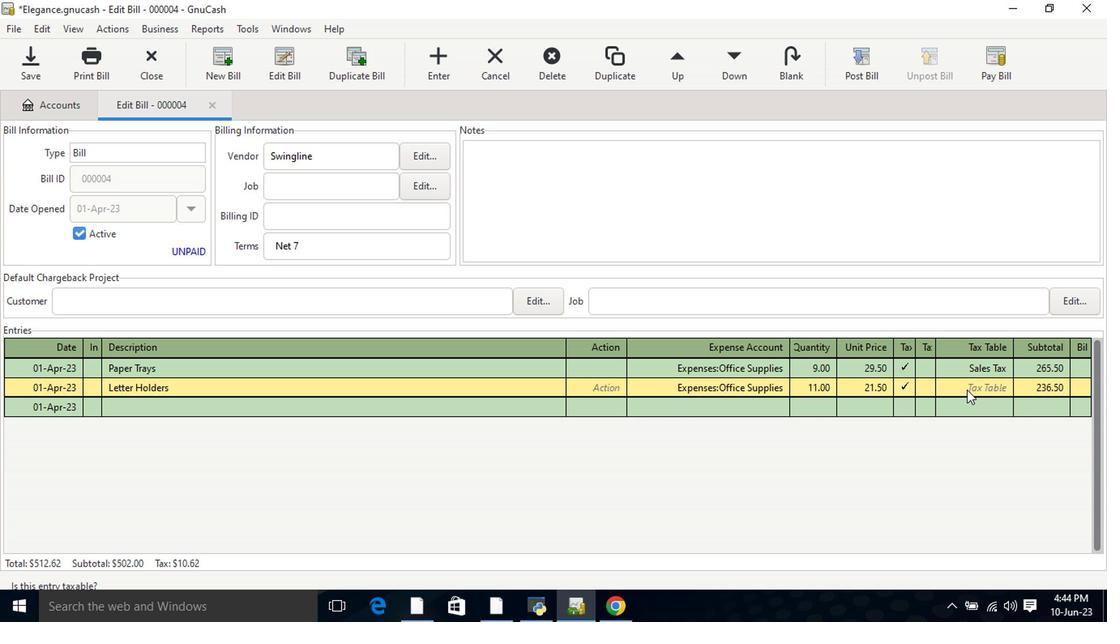 
Action: Mouse moved to (1001, 390)
Screenshot: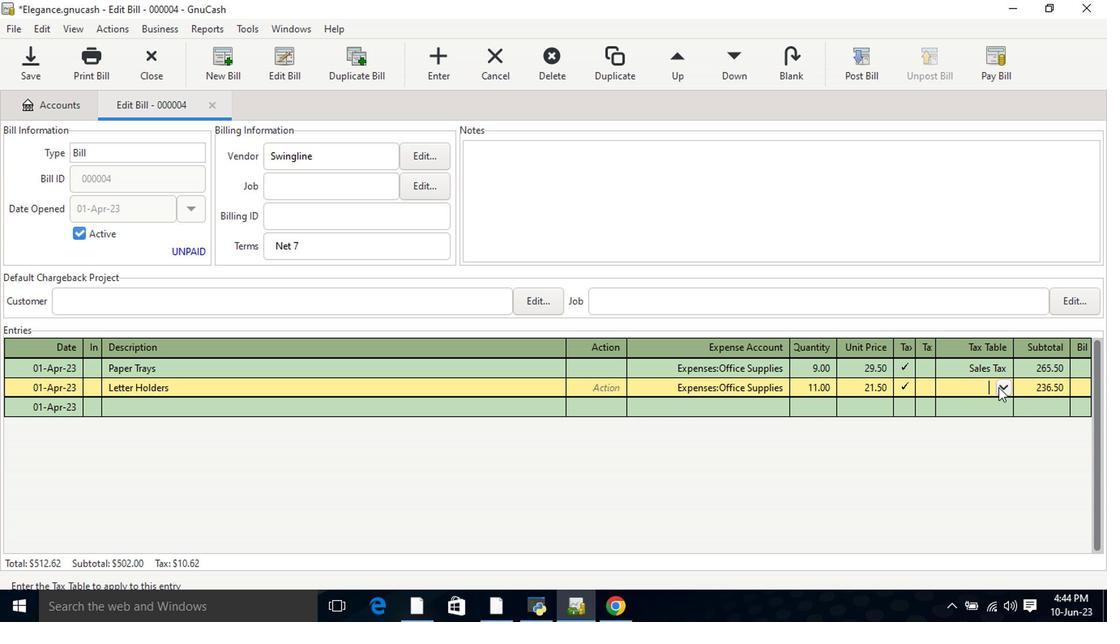 
Action: Mouse pressed left at (1001, 390)
Screenshot: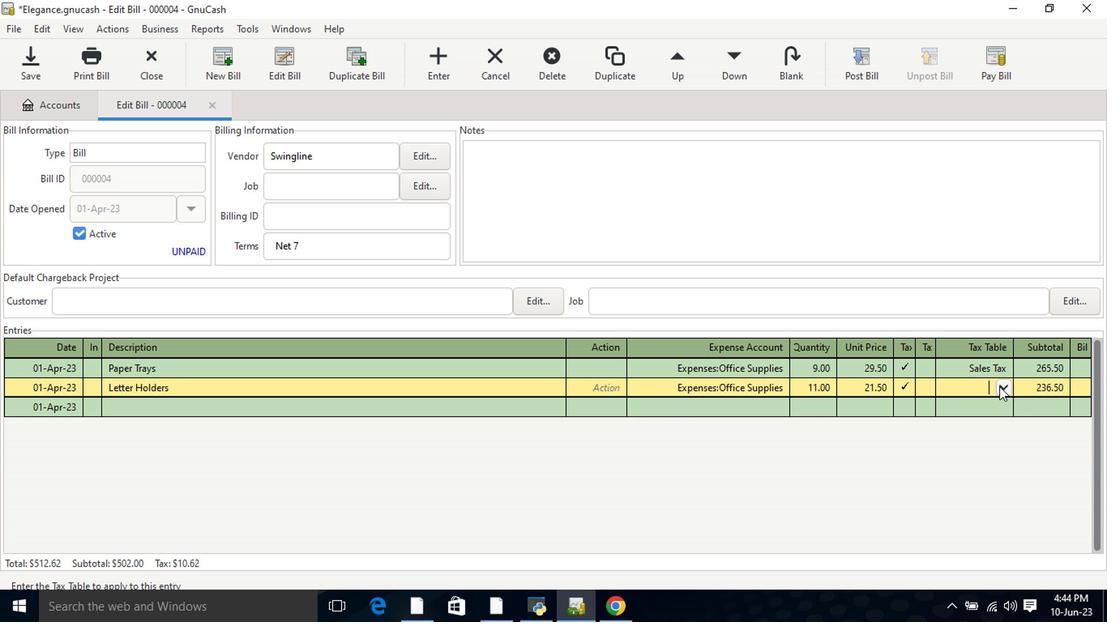 
Action: Mouse moved to (991, 407)
Screenshot: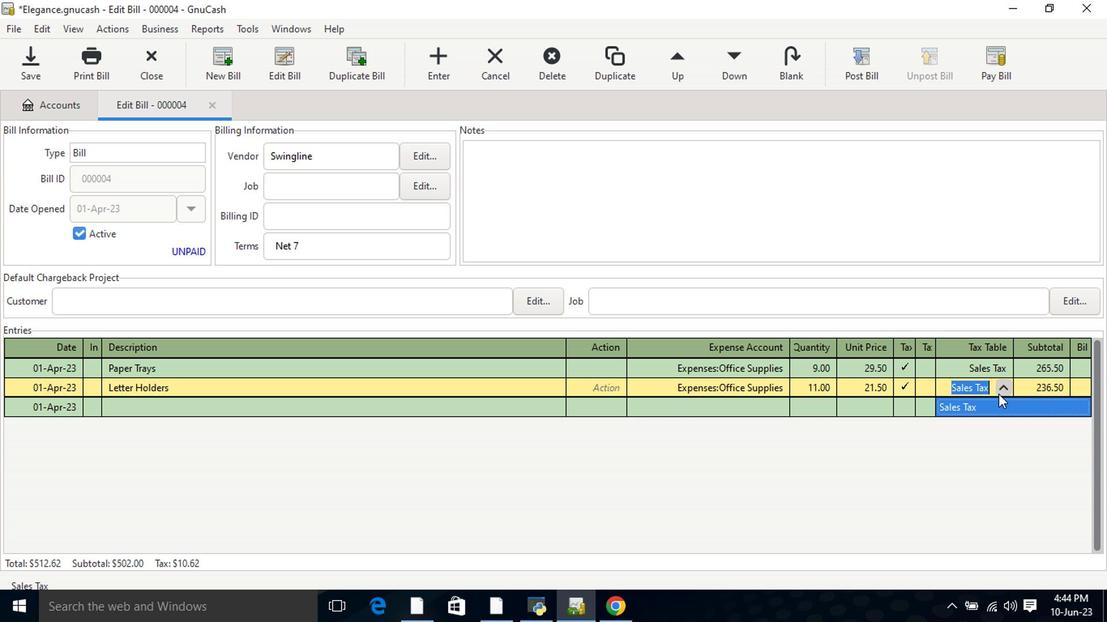 
Action: Mouse pressed left at (991, 407)
Screenshot: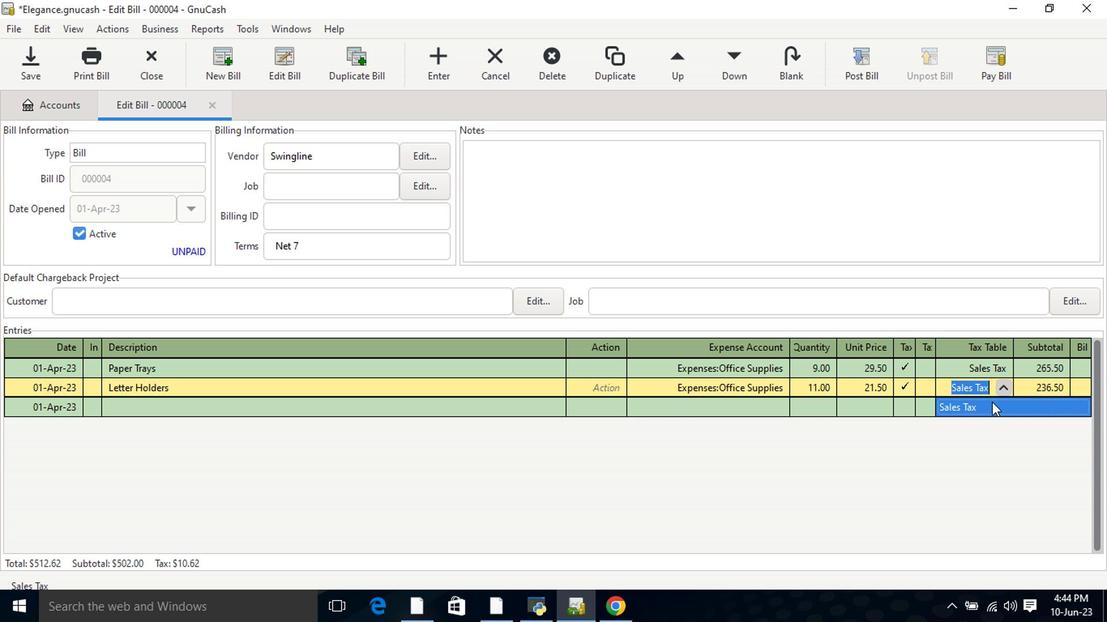
Action: Key pressed <Key.tab>
Screenshot: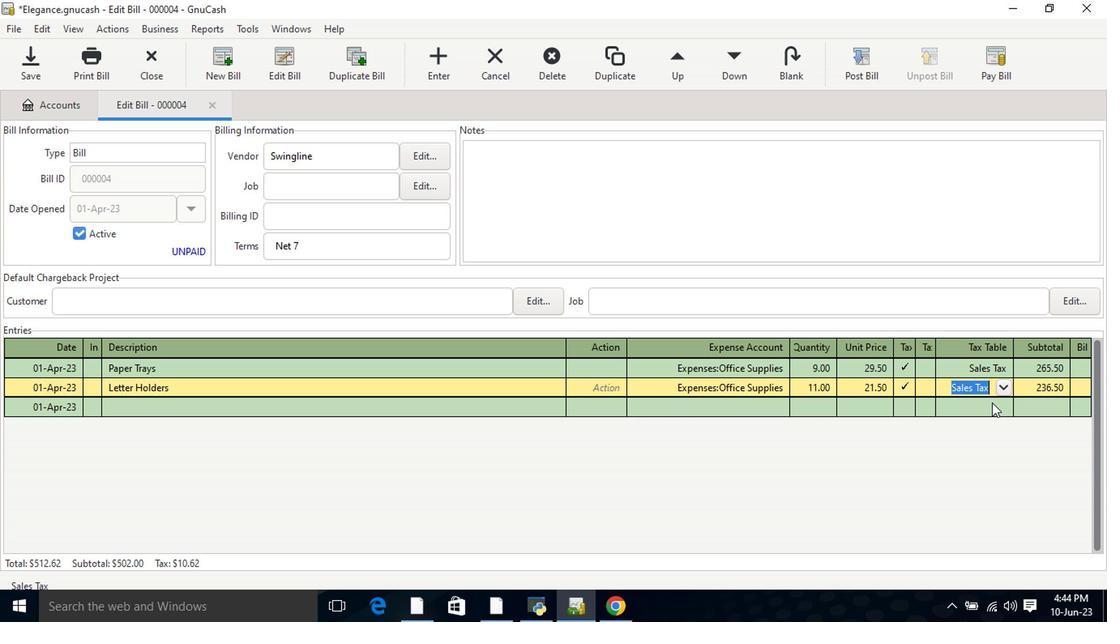 
Action: Mouse moved to (881, 70)
Screenshot: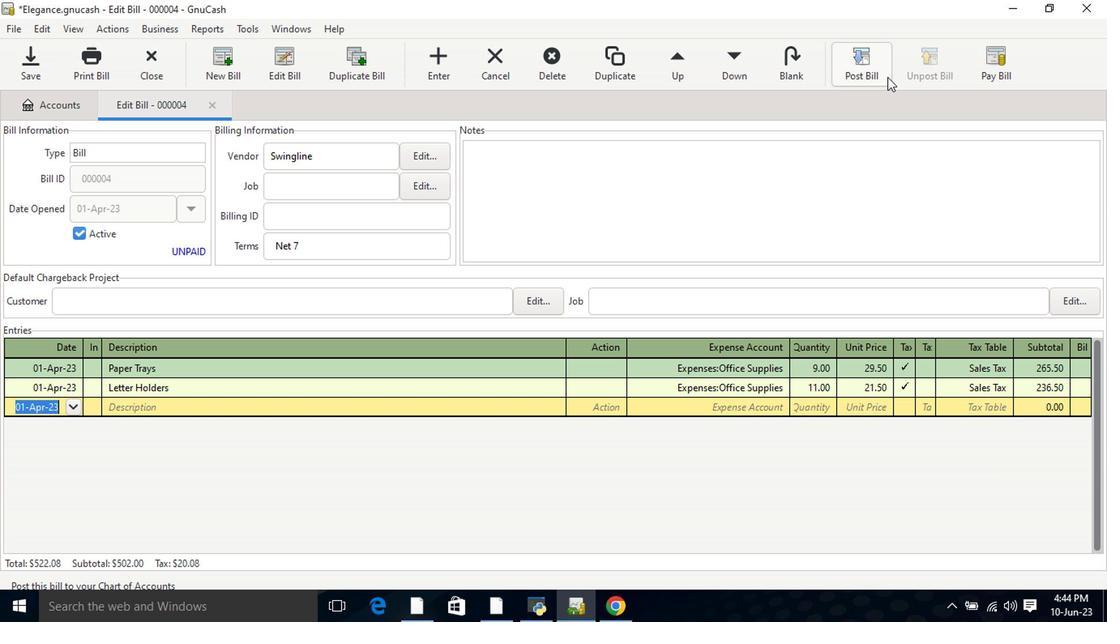 
Action: Mouse pressed left at (881, 70)
Screenshot: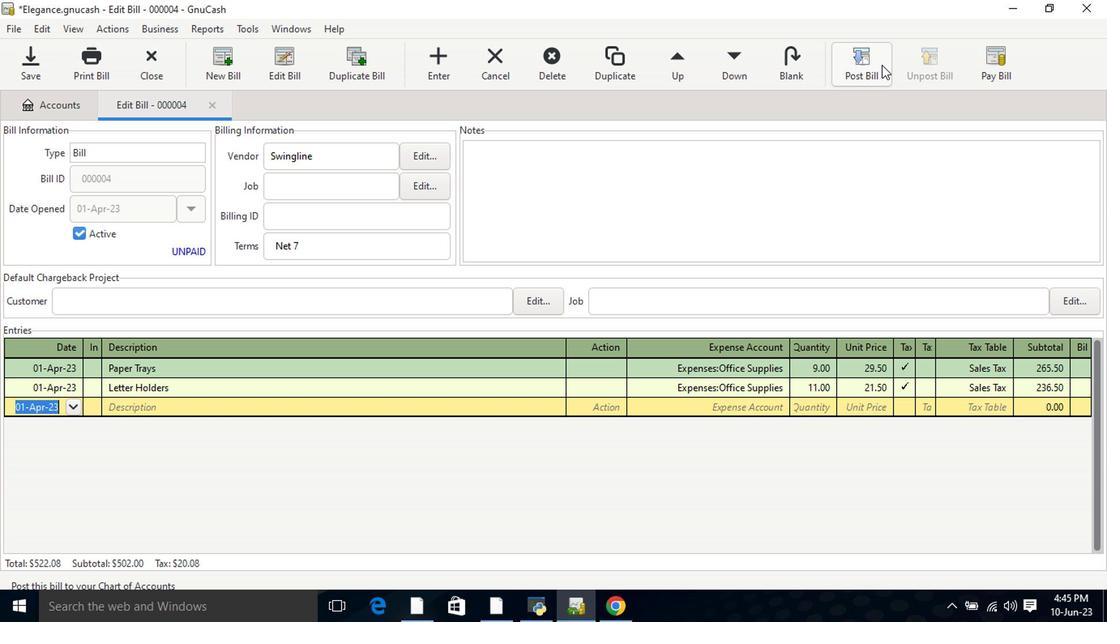 
Action: Mouse moved to (668, 419)
Screenshot: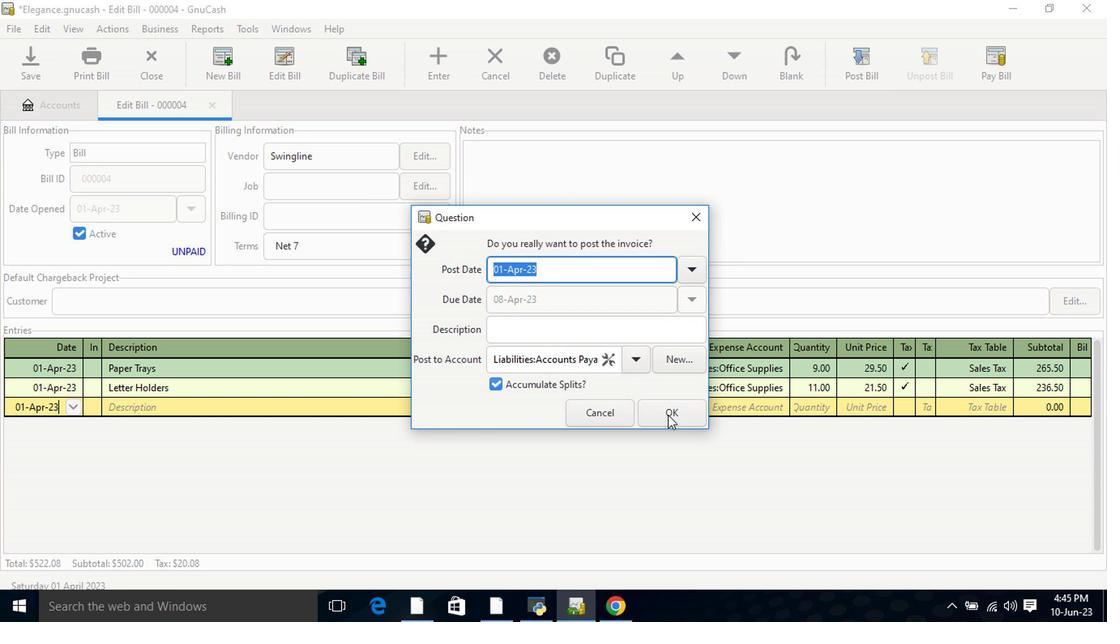 
Action: Mouse pressed left at (668, 419)
Screenshot: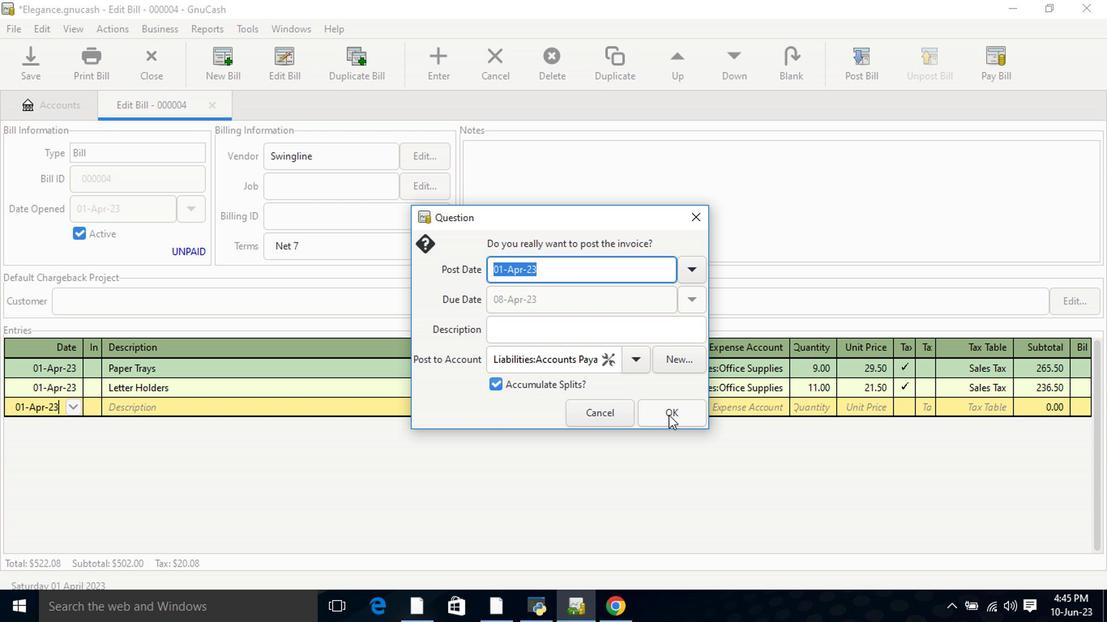 
Action: Mouse moved to (959, 65)
Screenshot: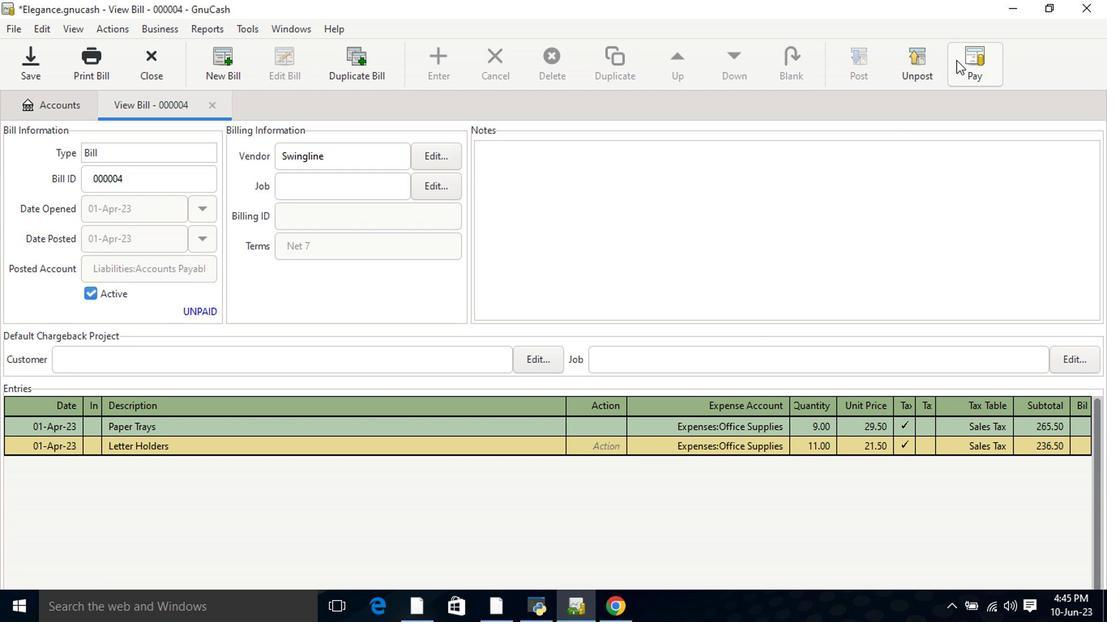 
Action: Mouse pressed left at (959, 65)
Screenshot: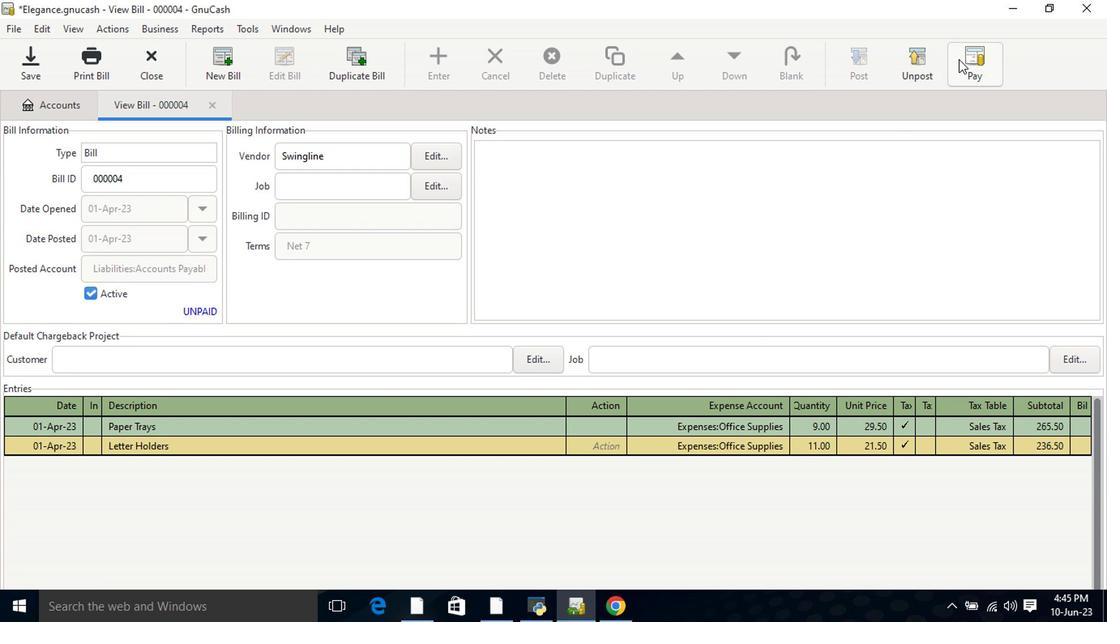 
Action: Mouse moved to (496, 321)
Screenshot: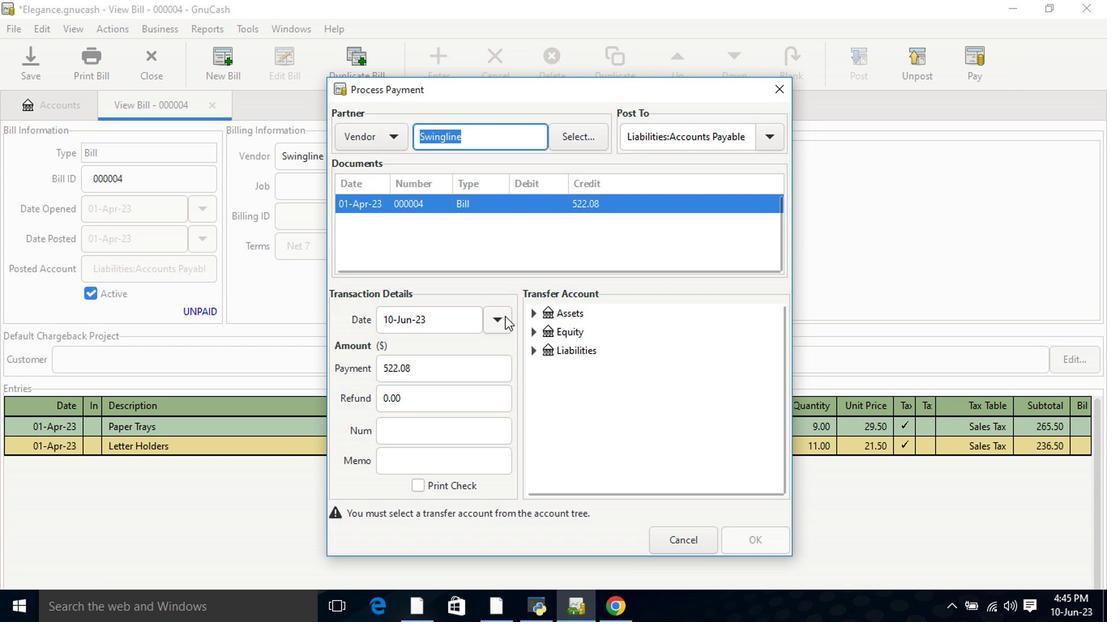 
Action: Mouse pressed left at (496, 321)
Screenshot: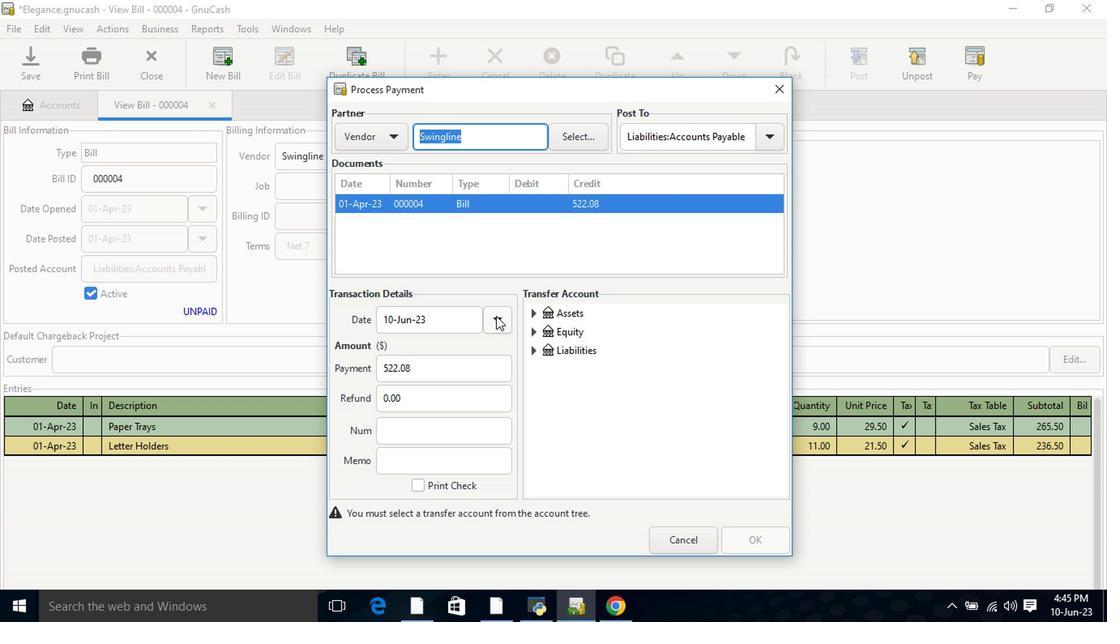 
Action: Mouse moved to (369, 350)
Screenshot: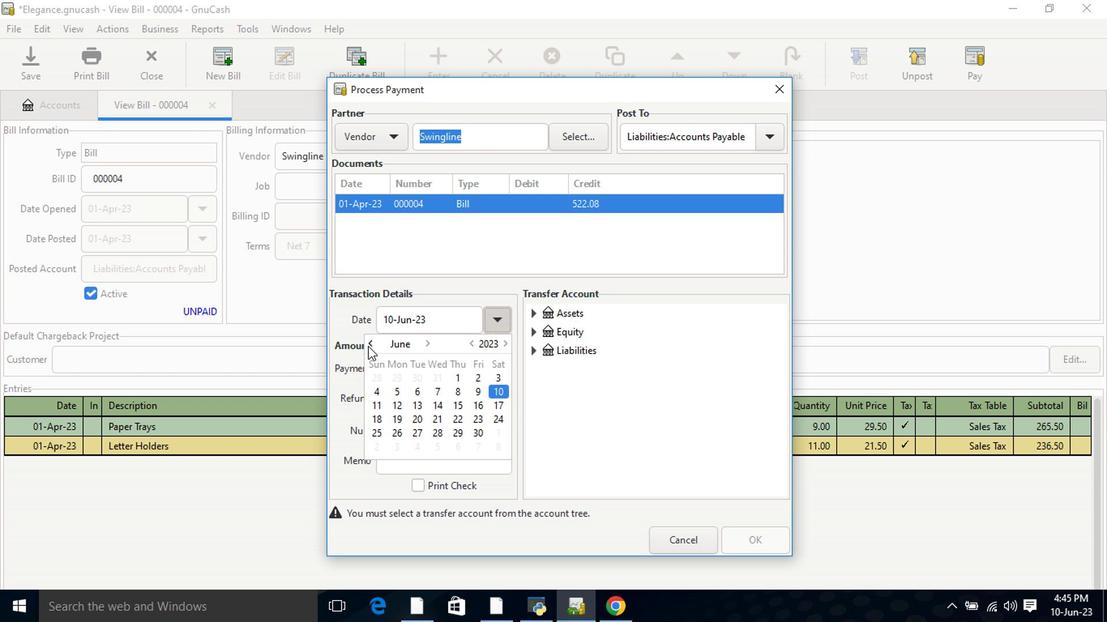 
Action: Mouse pressed left at (369, 350)
Screenshot: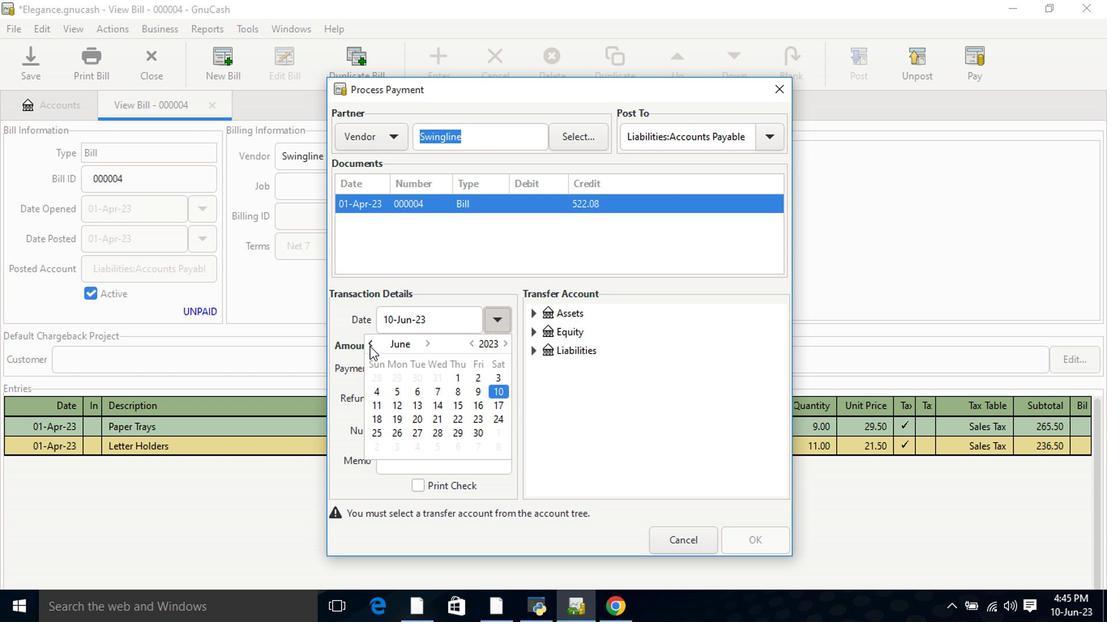 
Action: Mouse pressed left at (369, 350)
Screenshot: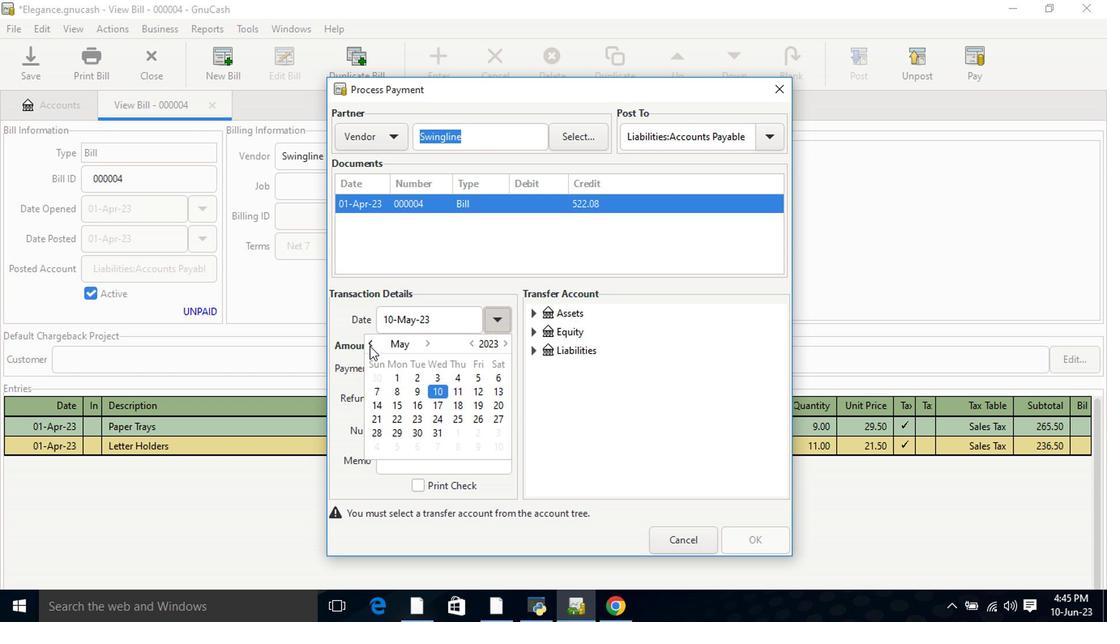 
Action: Mouse moved to (478, 393)
Screenshot: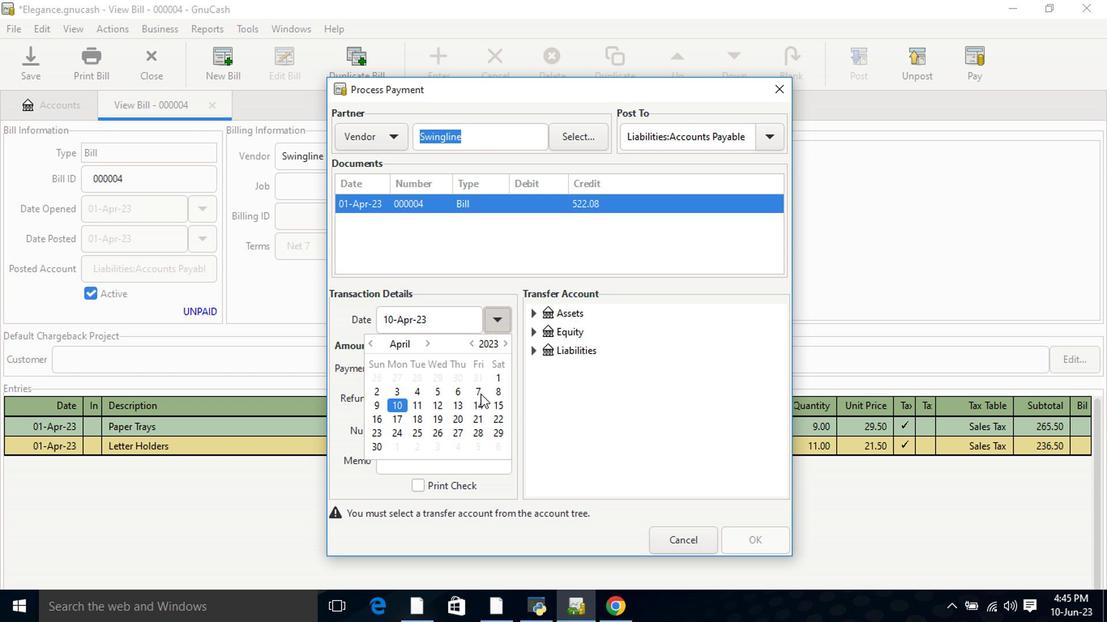 
Action: Mouse pressed left at (478, 393)
Screenshot: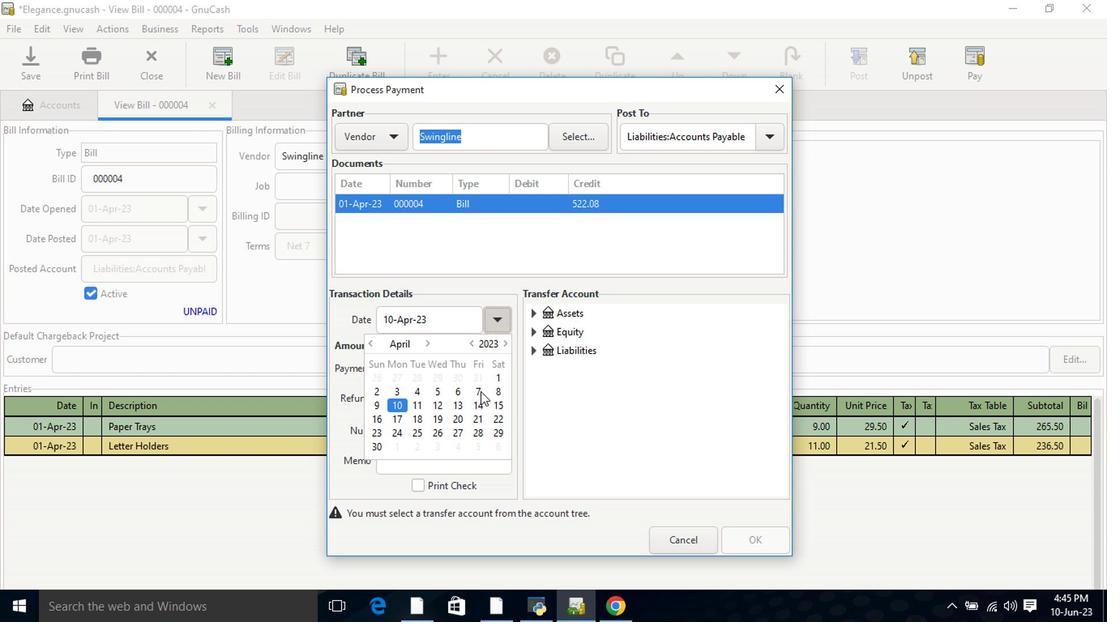 
Action: Mouse pressed left at (478, 393)
Screenshot: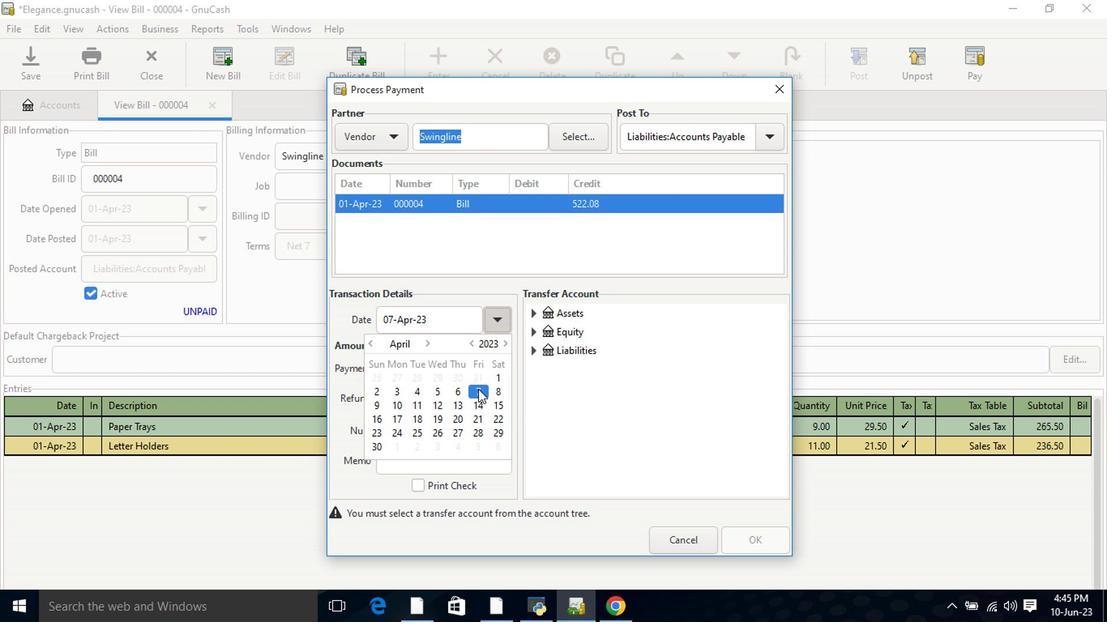 
Action: Mouse moved to (529, 317)
Screenshot: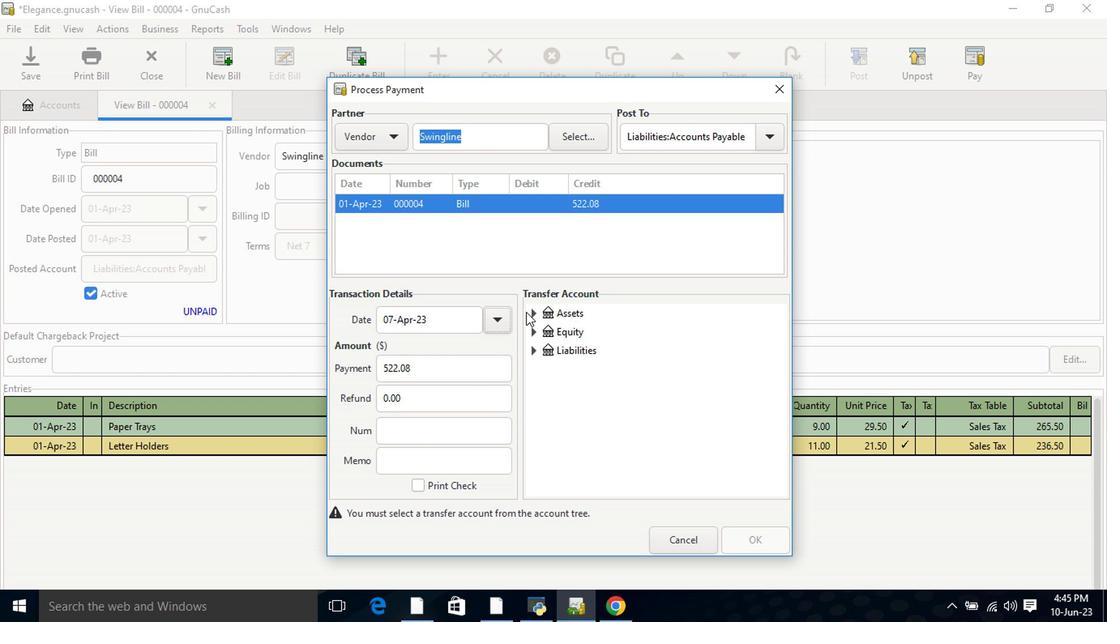 
Action: Mouse pressed left at (529, 317)
Screenshot: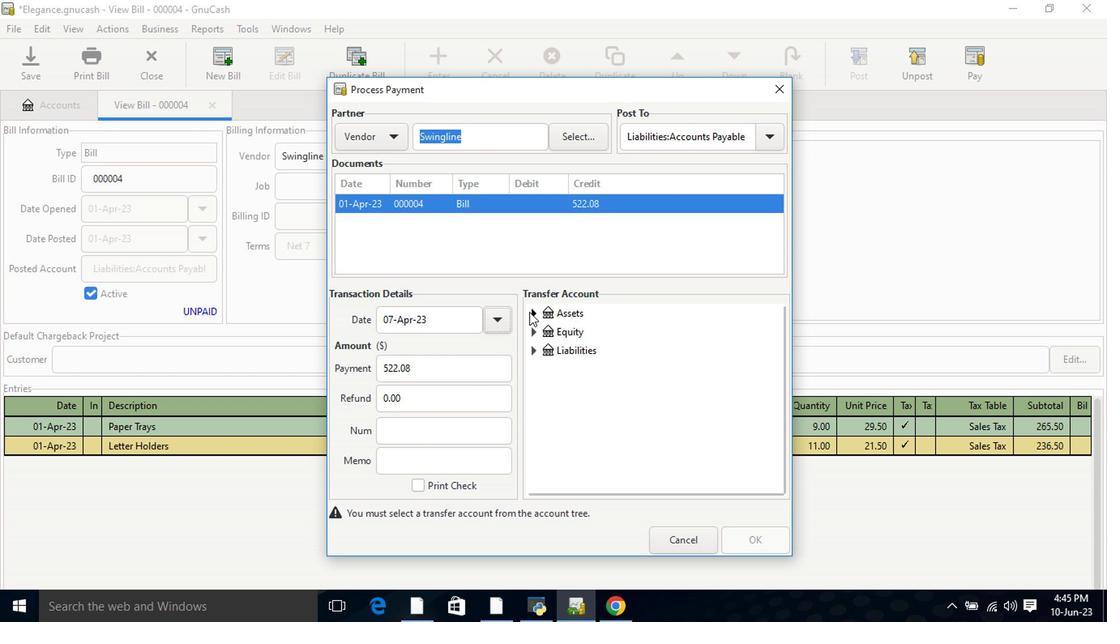 
Action: Mouse moved to (545, 335)
Screenshot: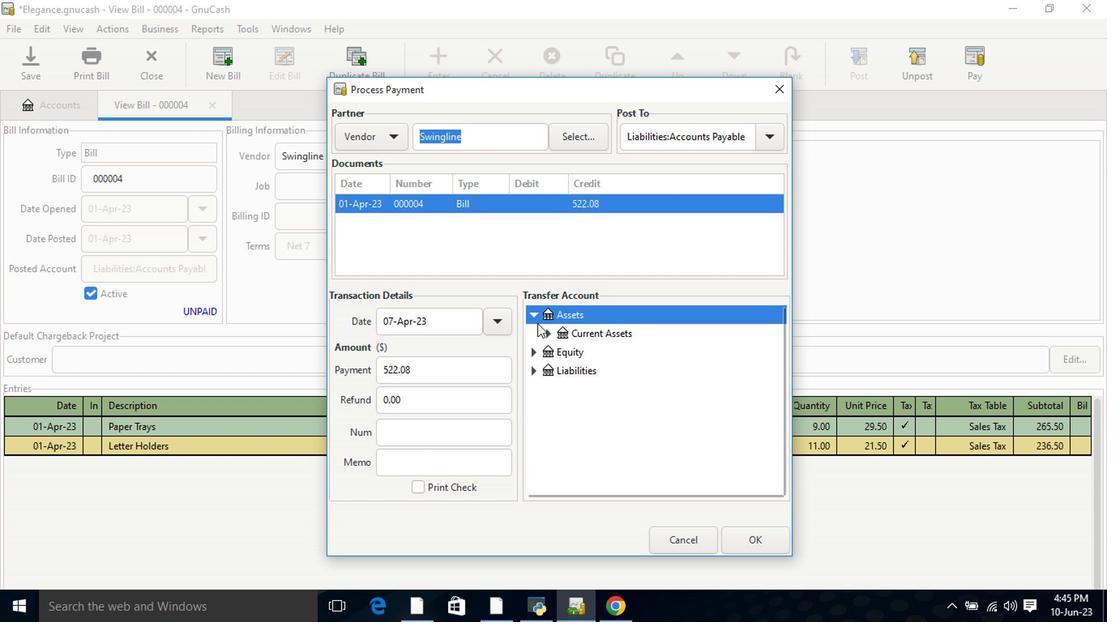
Action: Mouse pressed left at (545, 335)
Screenshot: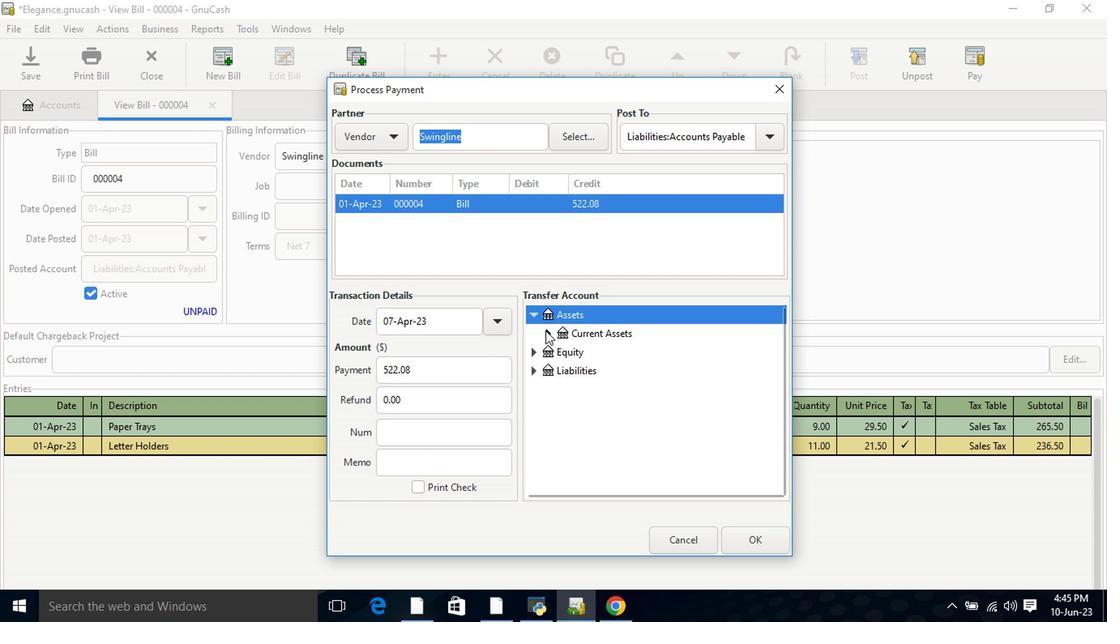 
Action: Mouse moved to (591, 354)
Screenshot: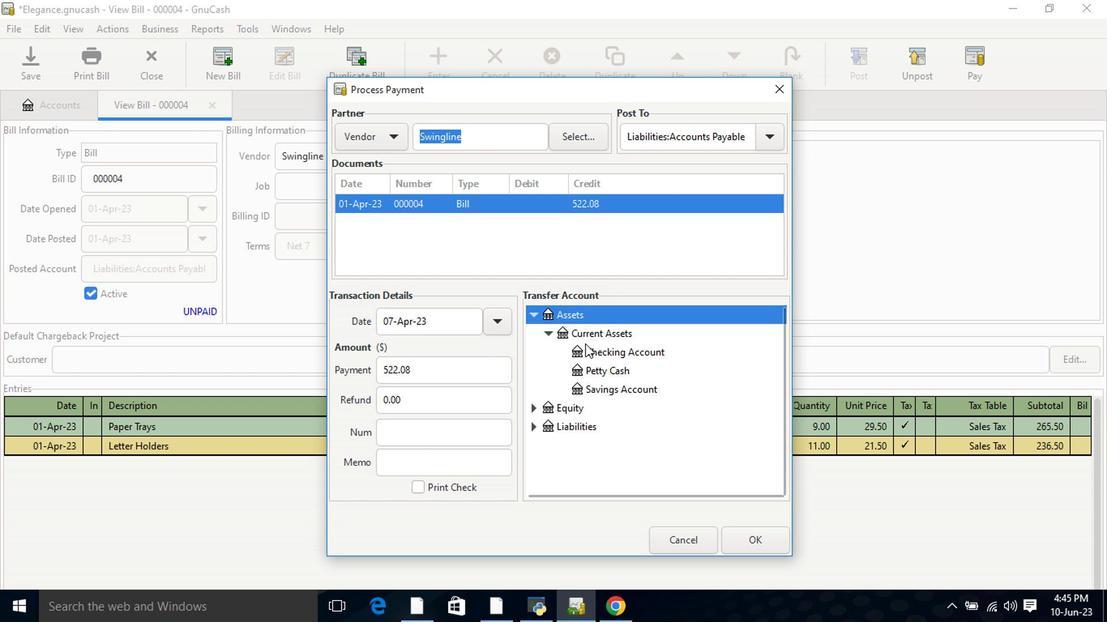 
Action: Mouse pressed left at (591, 354)
Screenshot: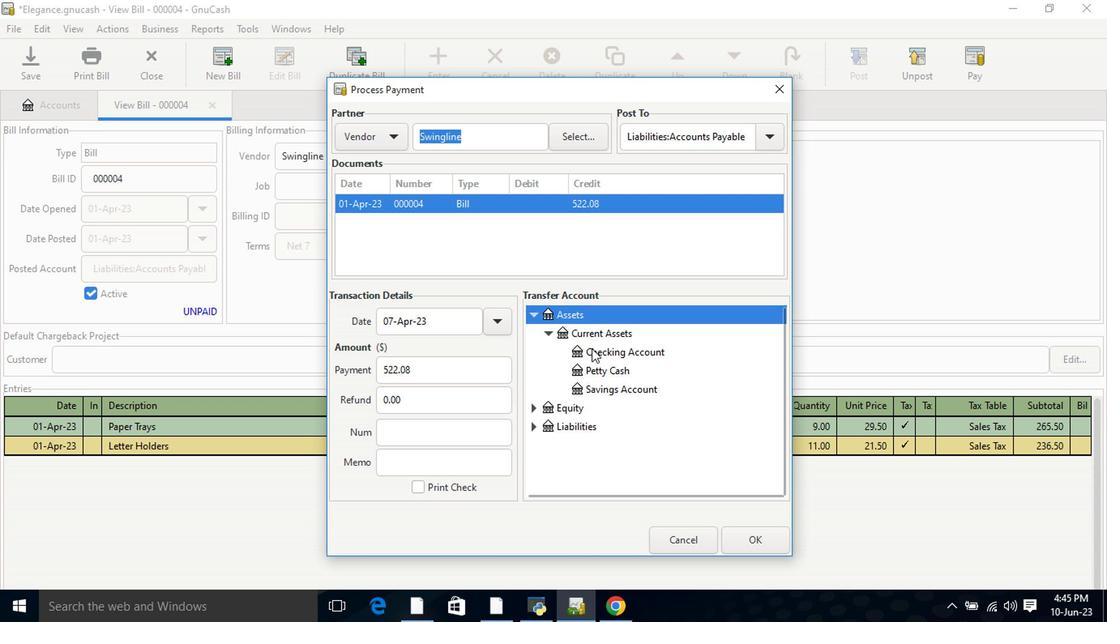 
Action: Mouse moved to (761, 543)
Screenshot: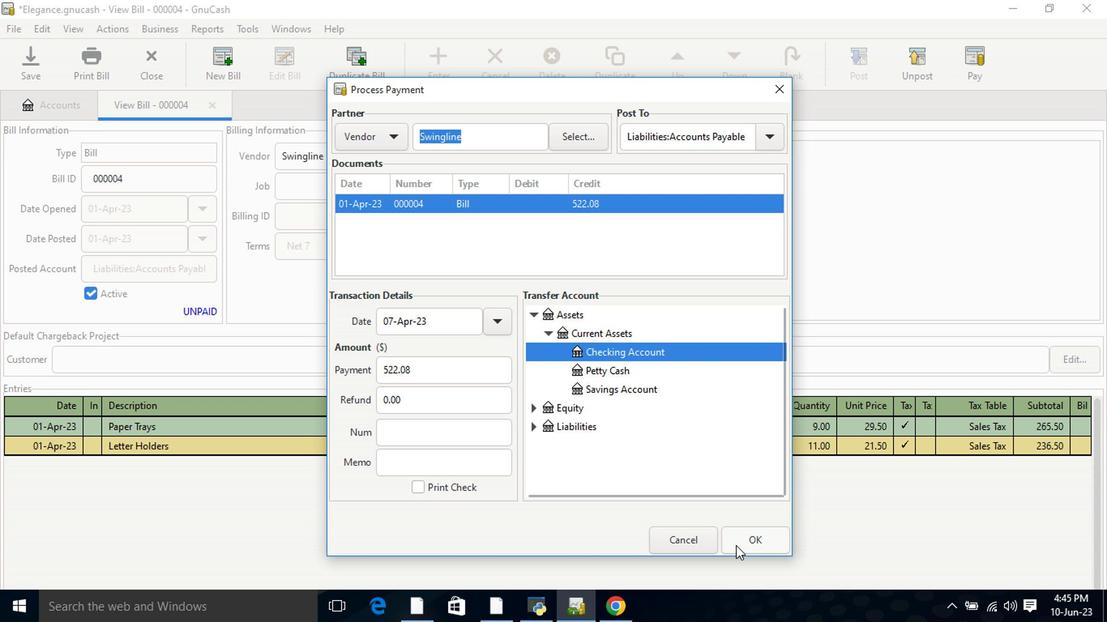
Action: Mouse pressed left at (761, 543)
Screenshot: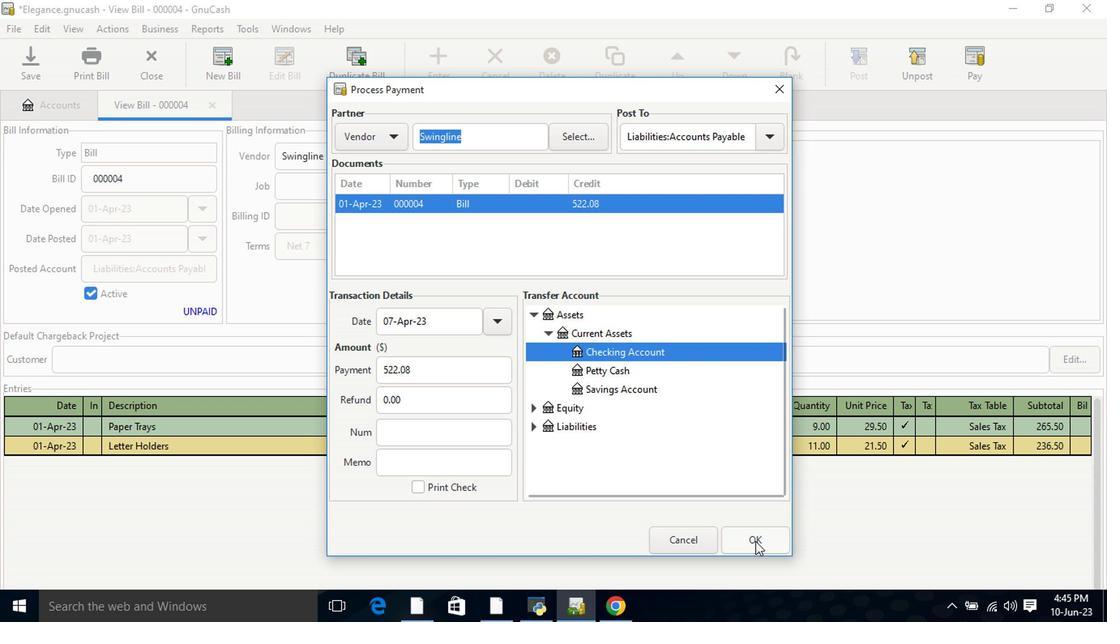 
Action: Mouse moved to (104, 70)
Screenshot: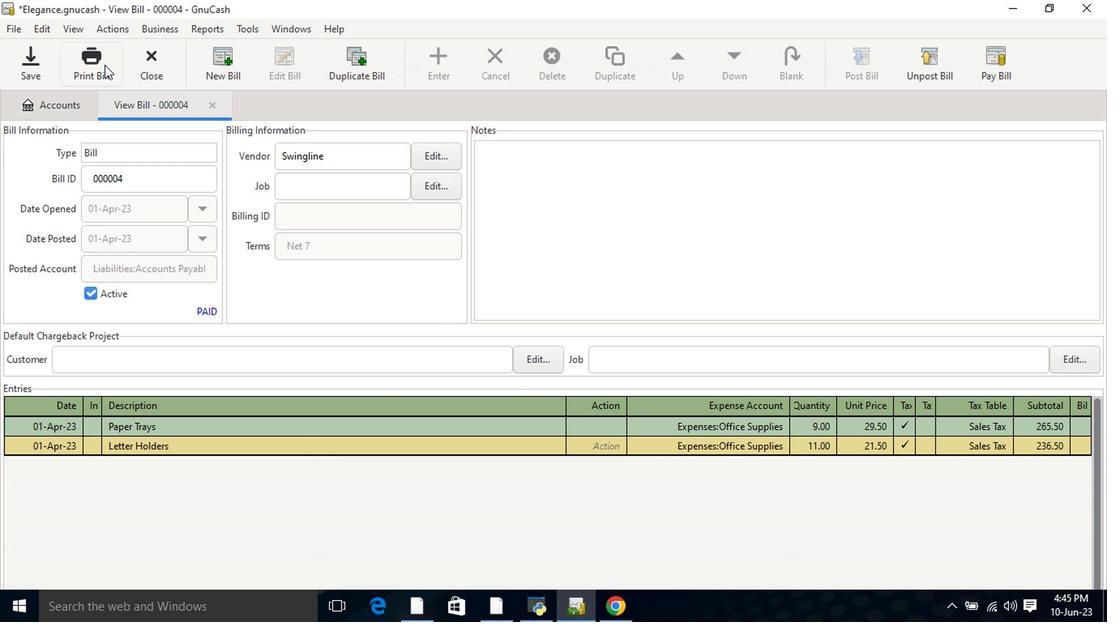 
Action: Mouse pressed left at (104, 70)
Screenshot: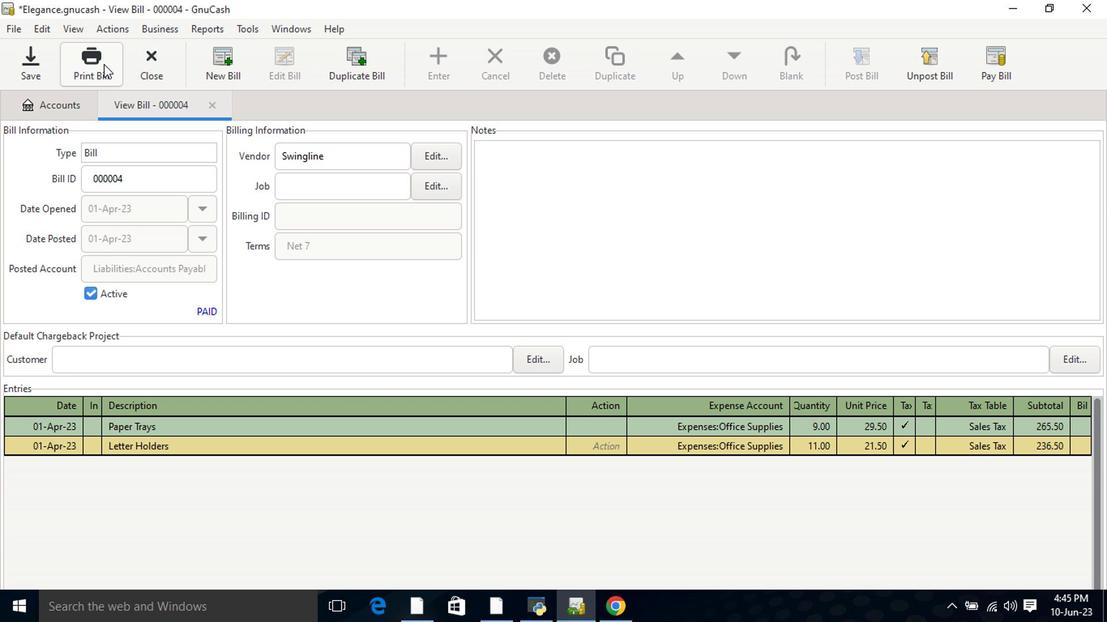 
Action: Mouse moved to (767, 64)
Screenshot: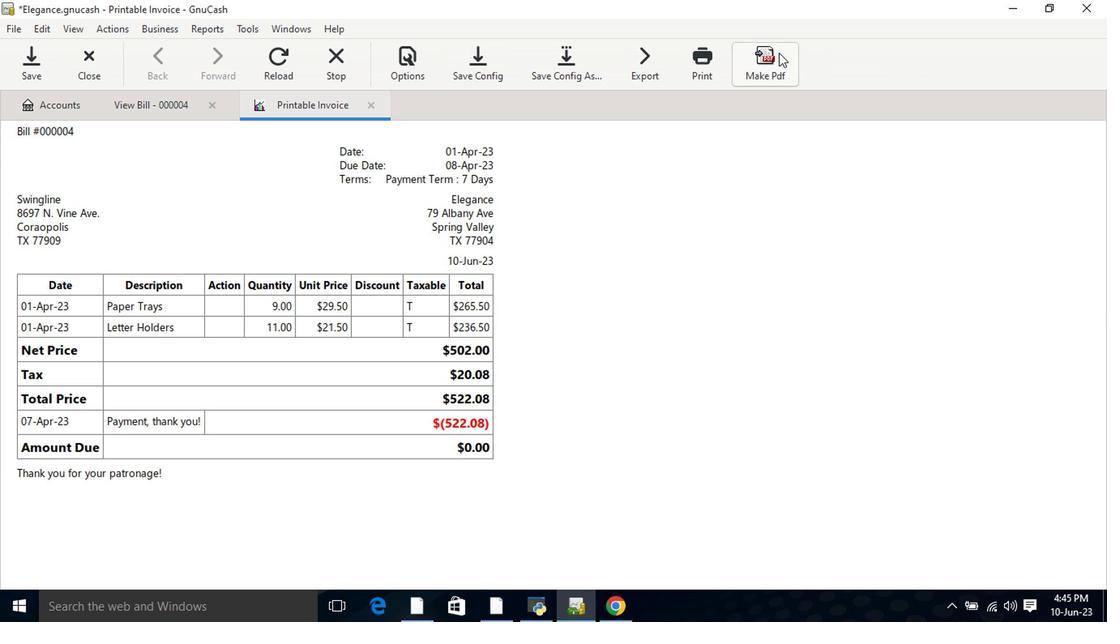 
Action: Mouse pressed left at (767, 64)
Screenshot: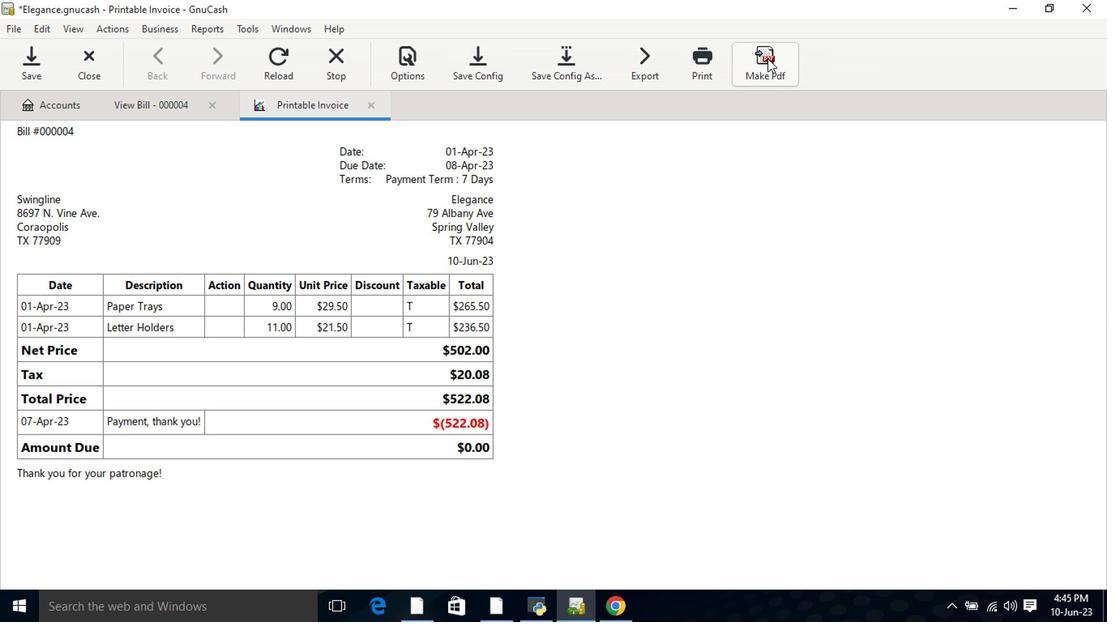 
Action: Mouse moved to (768, 557)
Screenshot: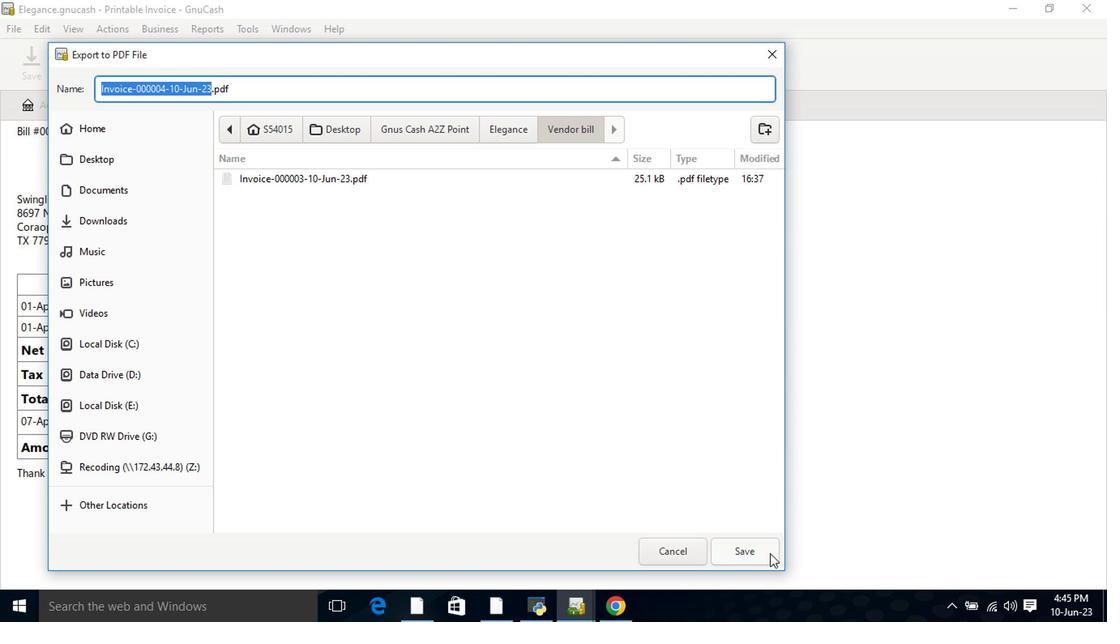 
Action: Mouse pressed left at (768, 557)
Screenshot: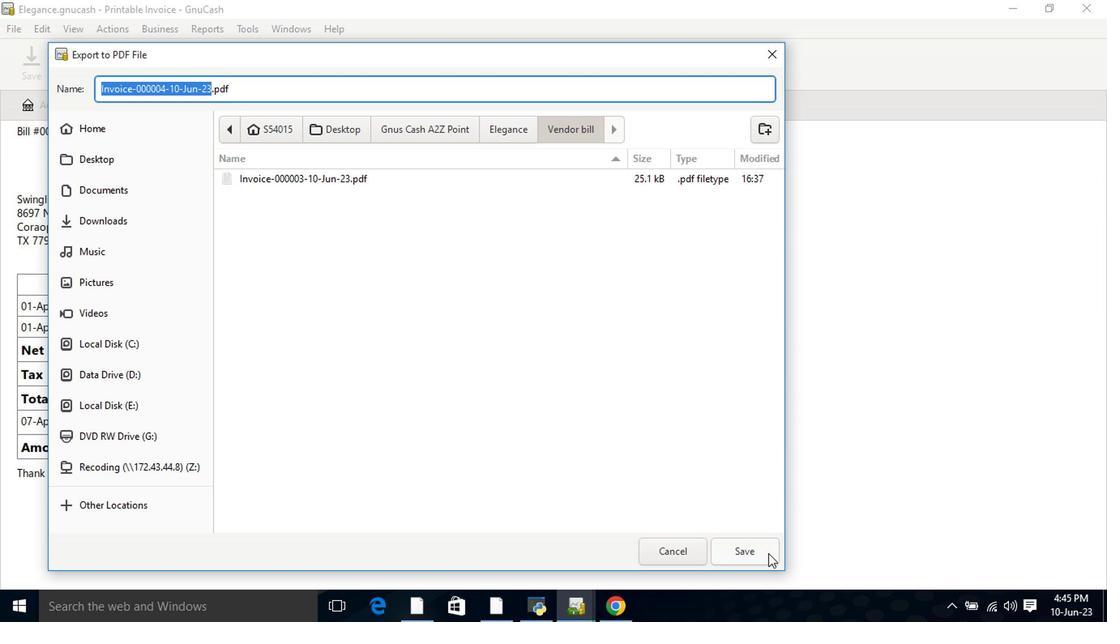 
Action: Mouse moved to (802, 448)
Screenshot: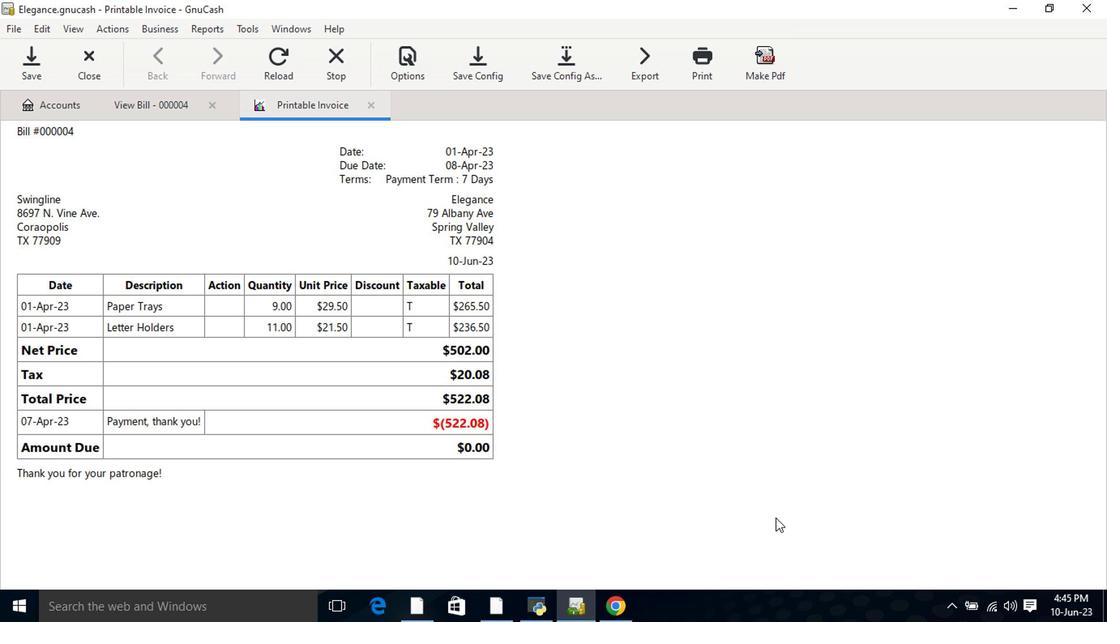 
